 Task: Search one way flight ticket for 1 adult, 6 children, 1 infant in seat and 1 infant on lap in business from Birmingham: Birmingham-shuttlesworth International Airport to Anchorage: Merrill Field on 8-6-2023. Choice of flights is Alaska. Number of bags: 8 checked bags. Price is upto 85000. Outbound departure time preference is 22:15.
Action: Mouse moved to (313, 254)
Screenshot: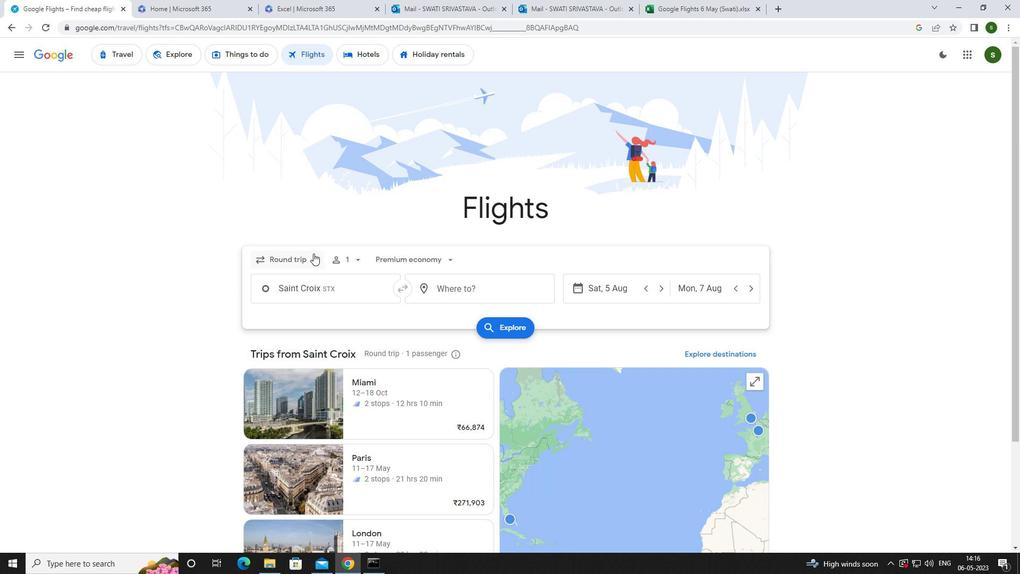 
Action: Mouse pressed left at (313, 254)
Screenshot: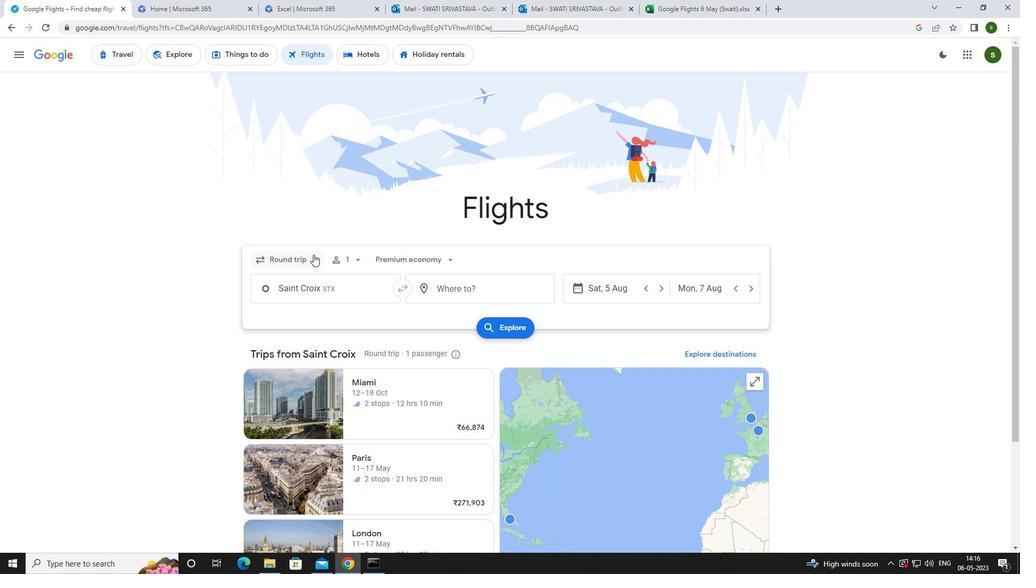 
Action: Mouse moved to (314, 306)
Screenshot: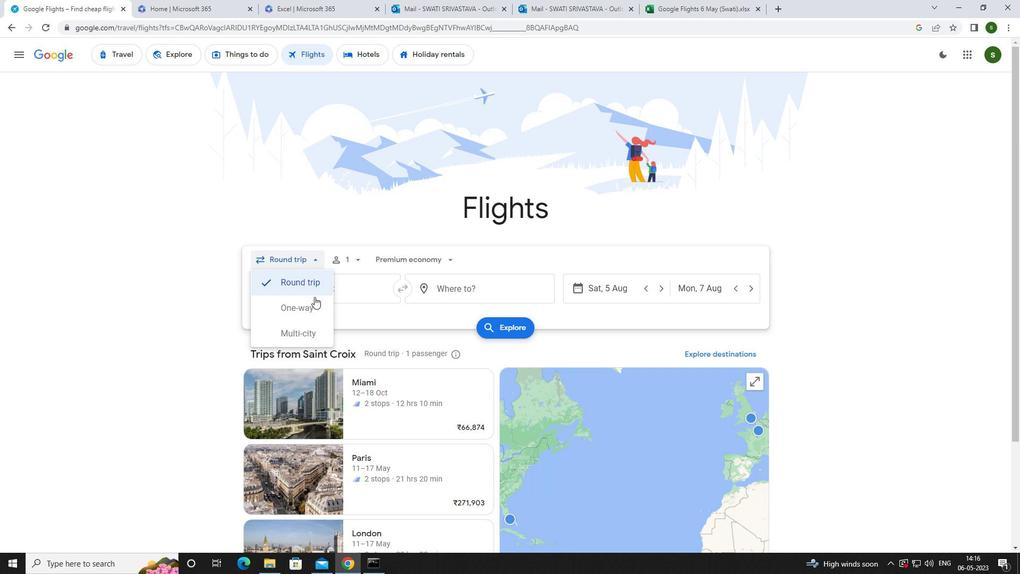 
Action: Mouse pressed left at (314, 306)
Screenshot: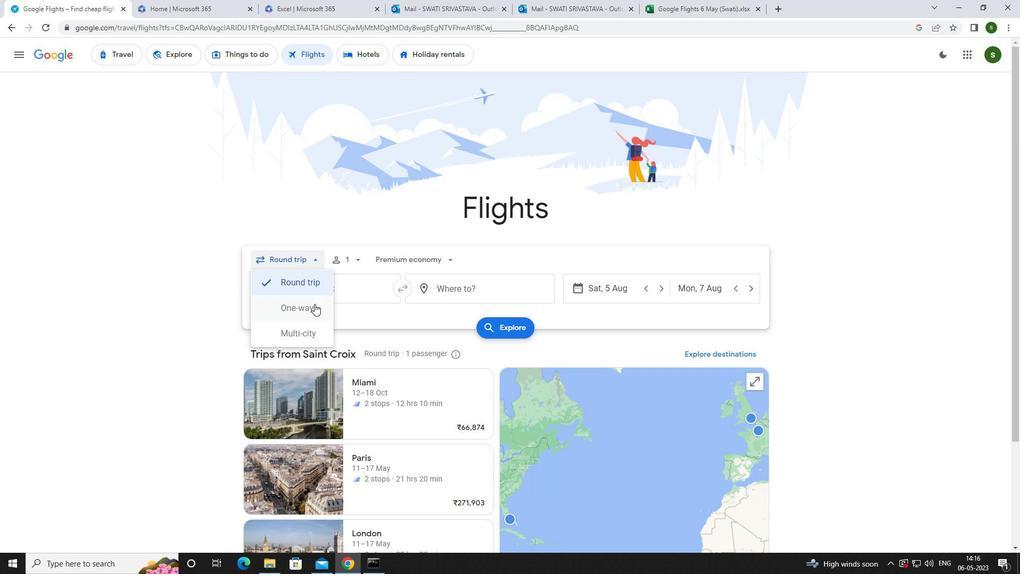 
Action: Mouse moved to (346, 257)
Screenshot: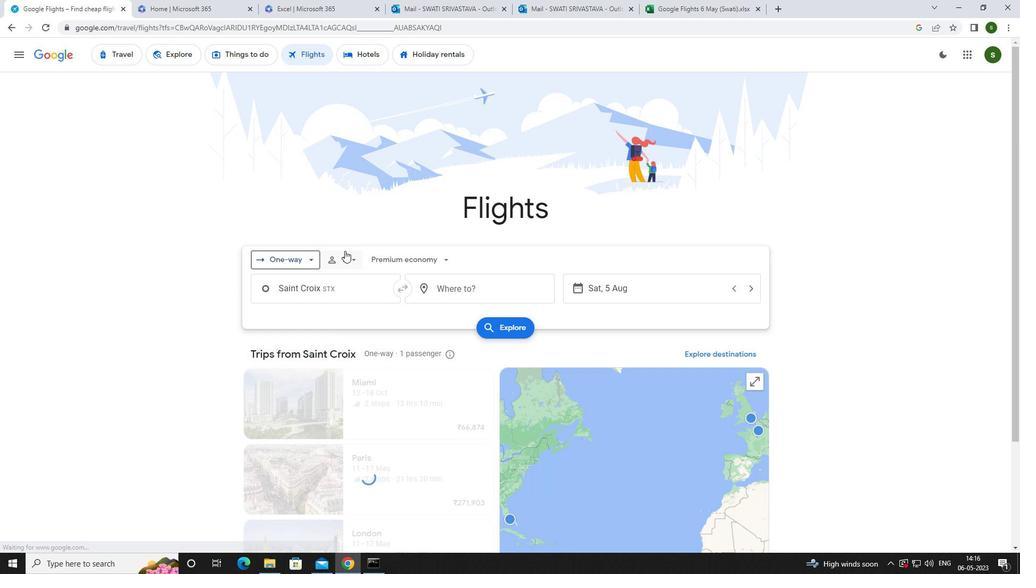 
Action: Mouse pressed left at (346, 257)
Screenshot: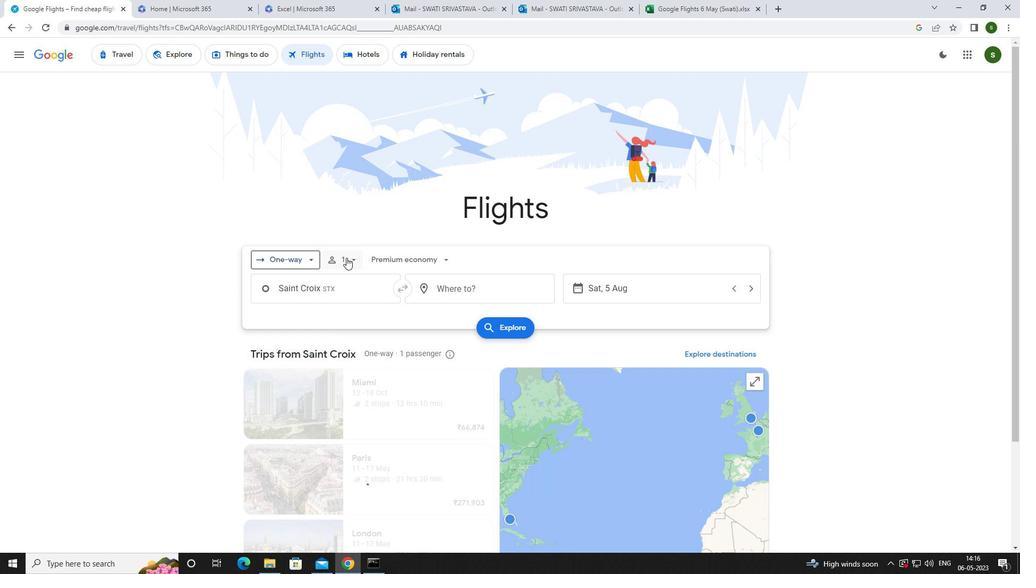 
Action: Mouse moved to (433, 313)
Screenshot: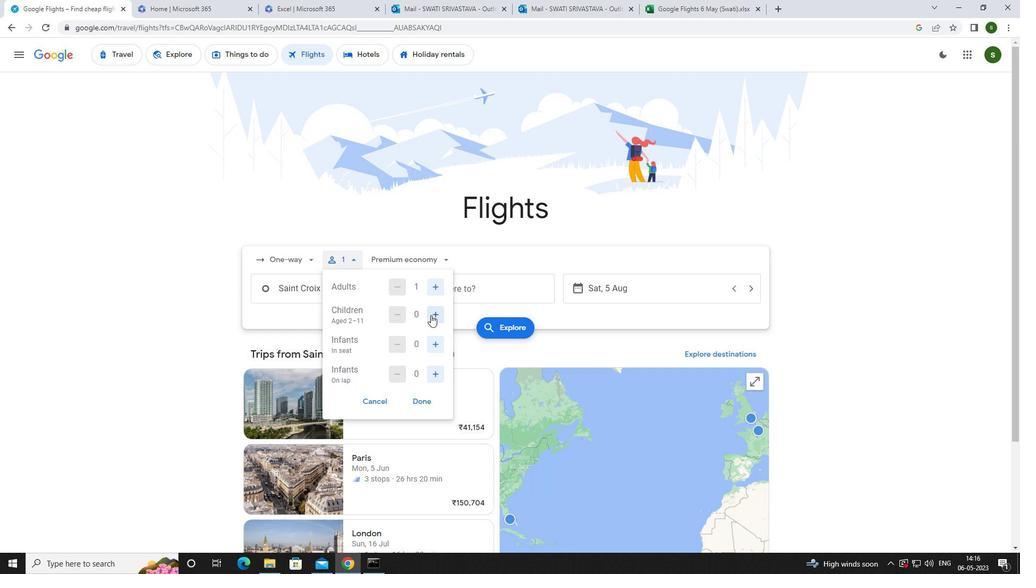 
Action: Mouse pressed left at (433, 313)
Screenshot: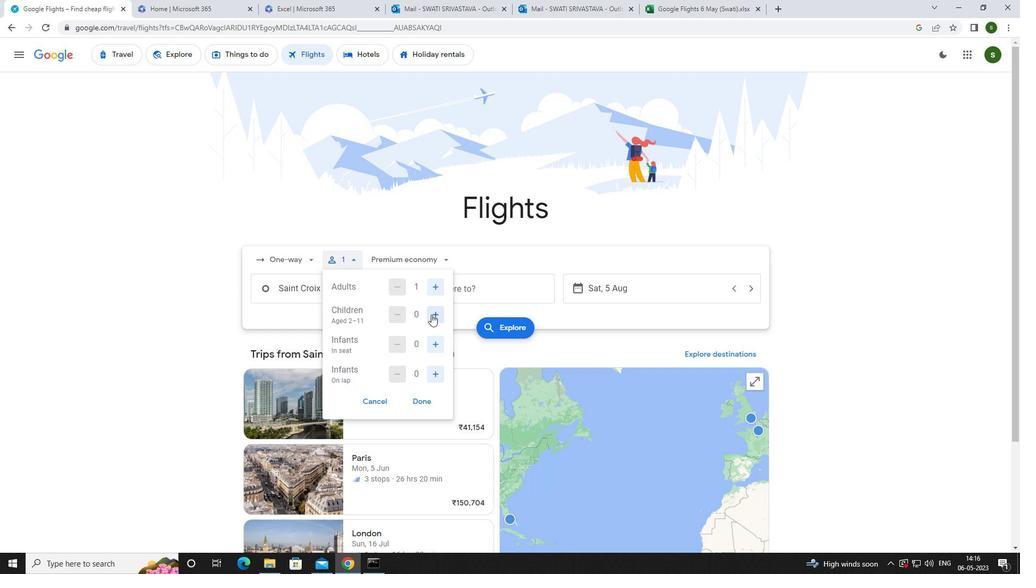 
Action: Mouse pressed left at (433, 313)
Screenshot: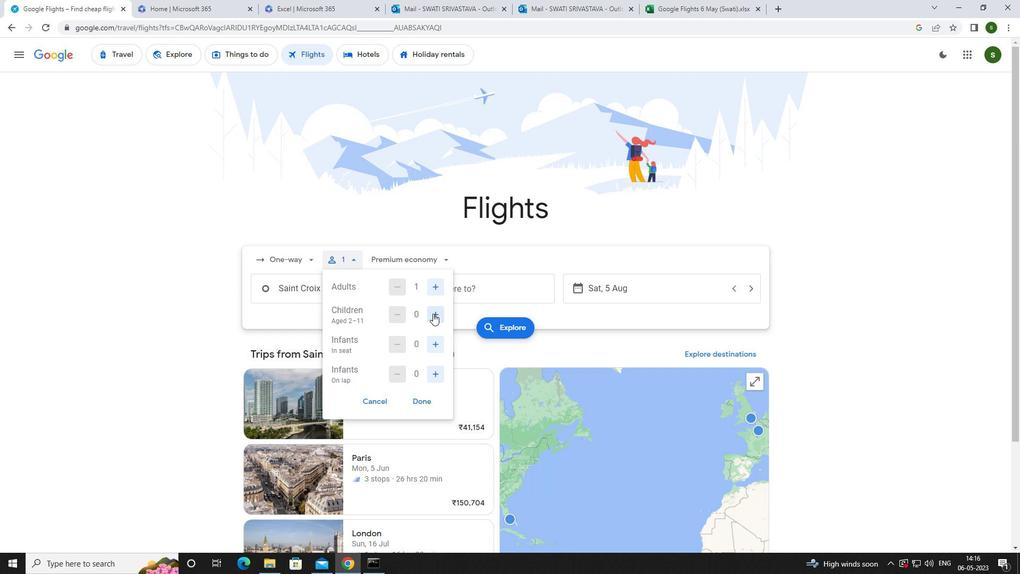 
Action: Mouse pressed left at (433, 313)
Screenshot: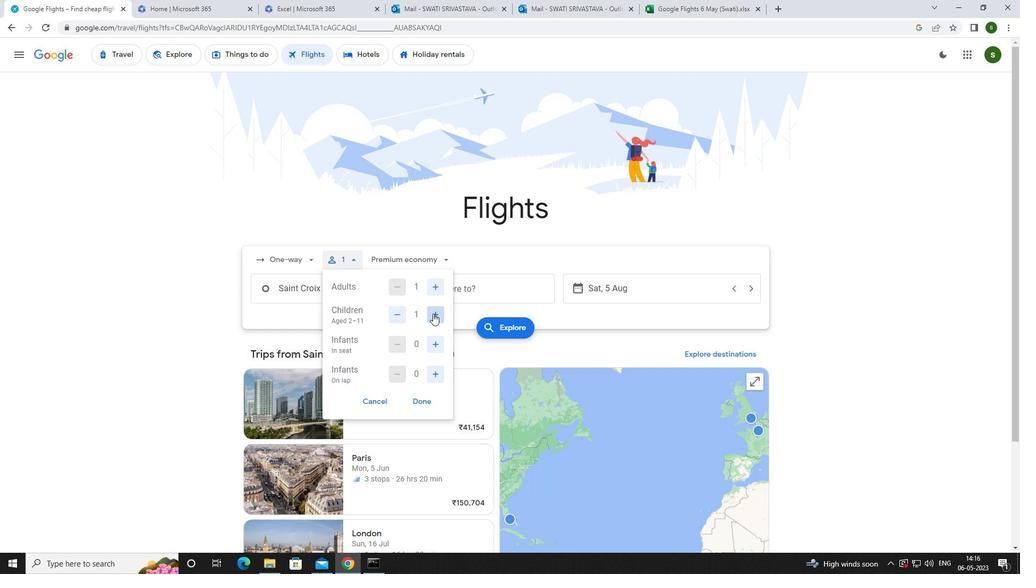 
Action: Mouse pressed left at (433, 313)
Screenshot: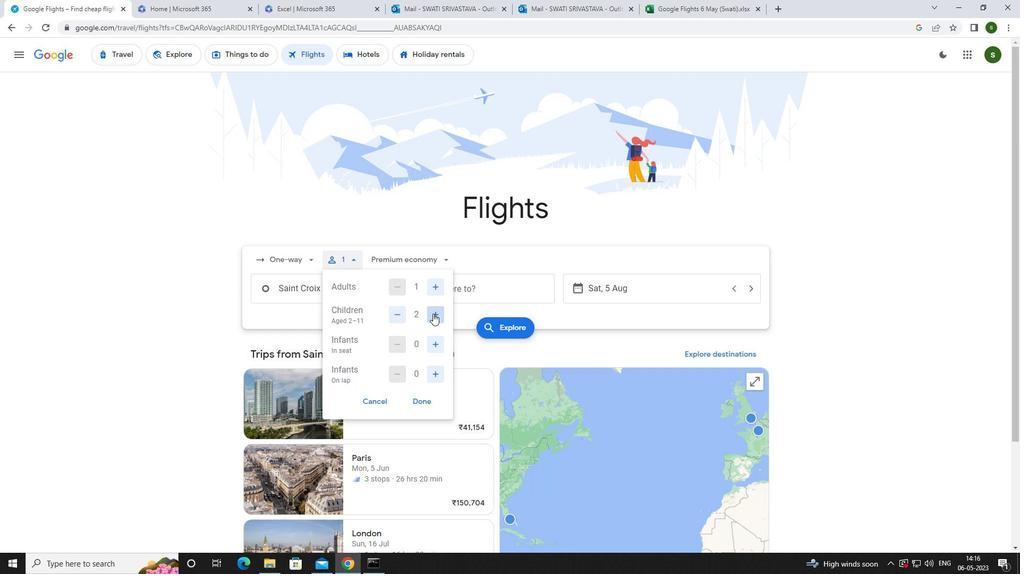 
Action: Mouse pressed left at (433, 313)
Screenshot: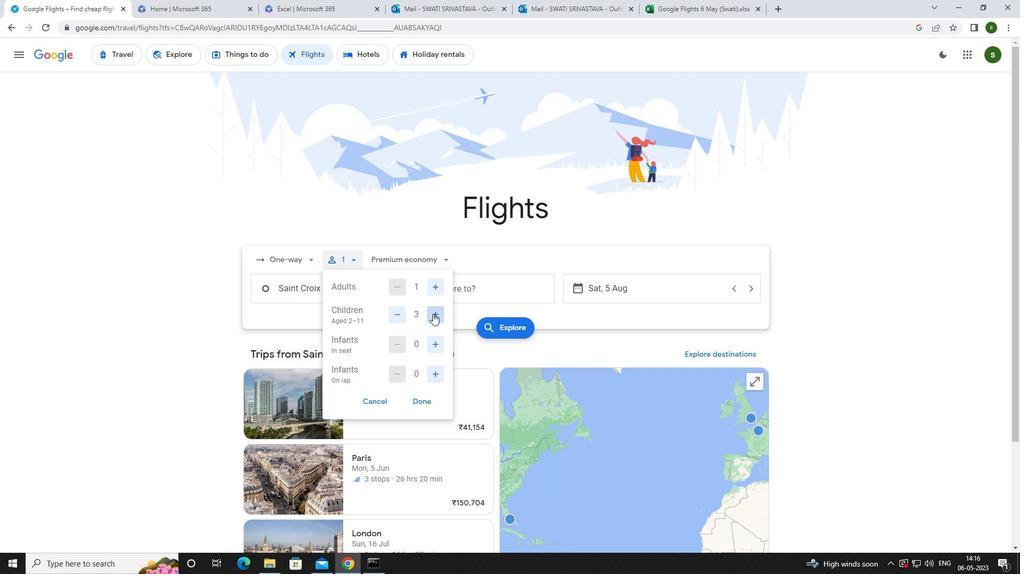 
Action: Mouse pressed left at (433, 313)
Screenshot: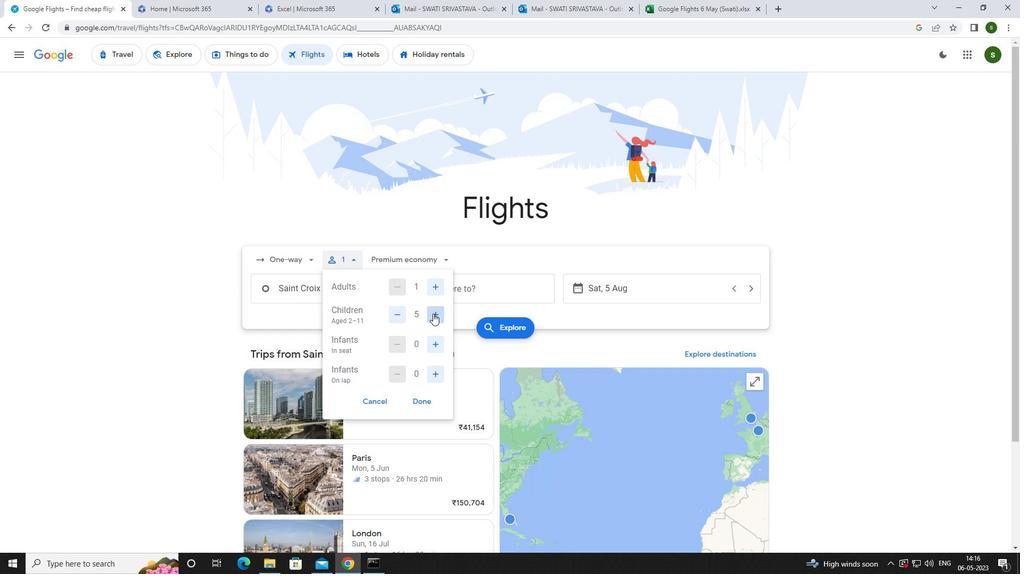
Action: Mouse moved to (432, 342)
Screenshot: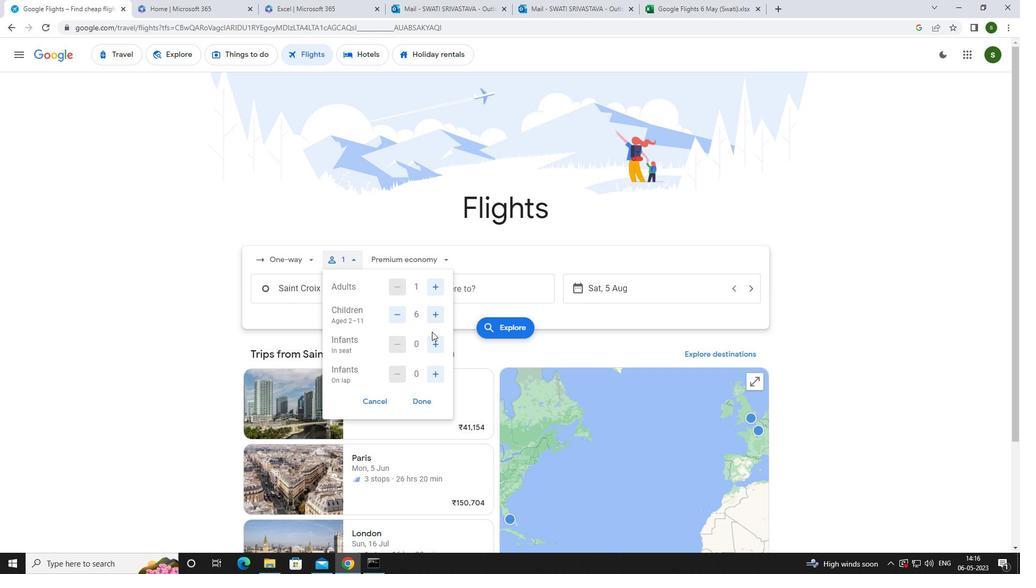 
Action: Mouse pressed left at (432, 342)
Screenshot: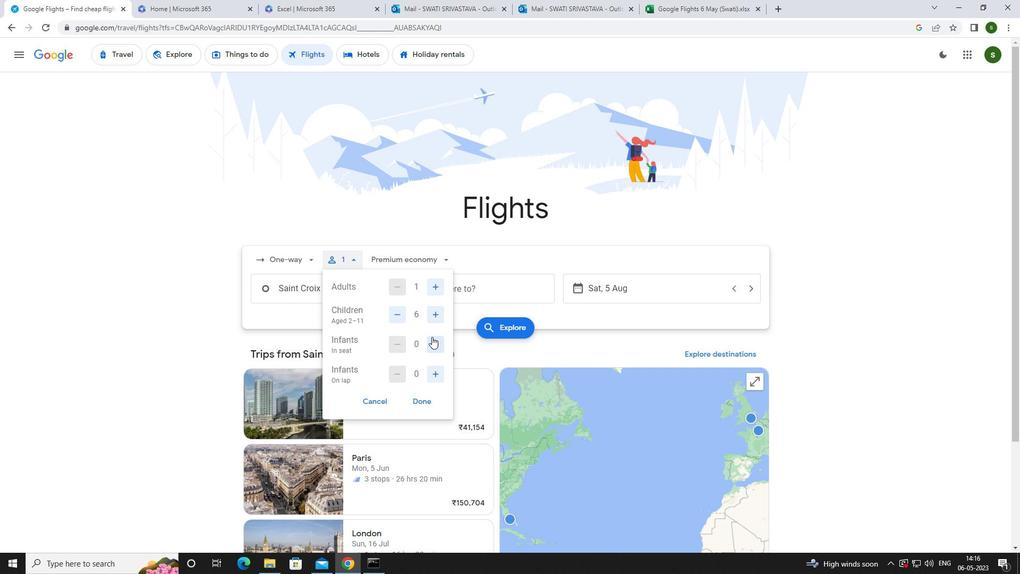 
Action: Mouse moved to (435, 373)
Screenshot: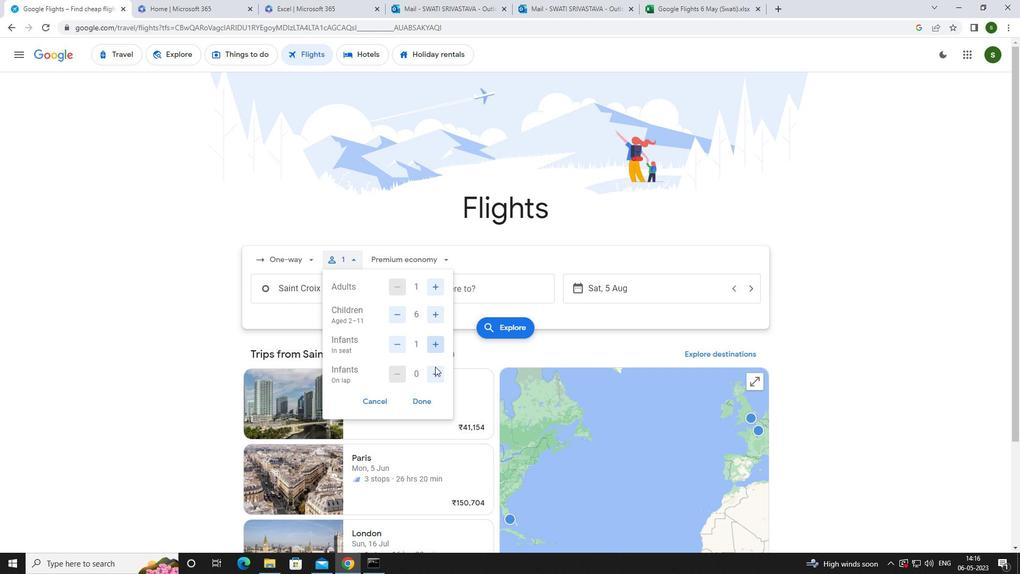 
Action: Mouse pressed left at (435, 373)
Screenshot: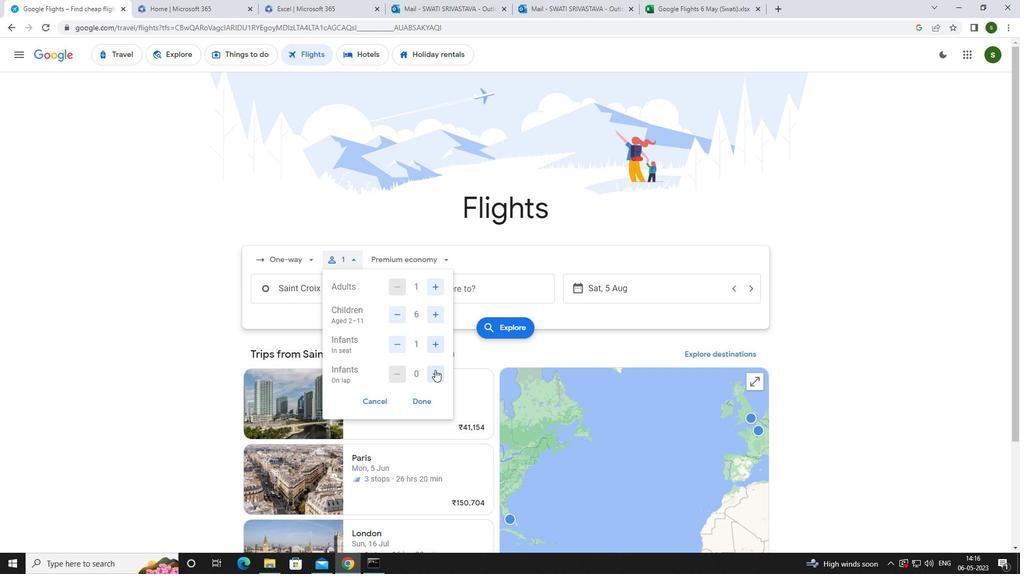
Action: Mouse moved to (430, 260)
Screenshot: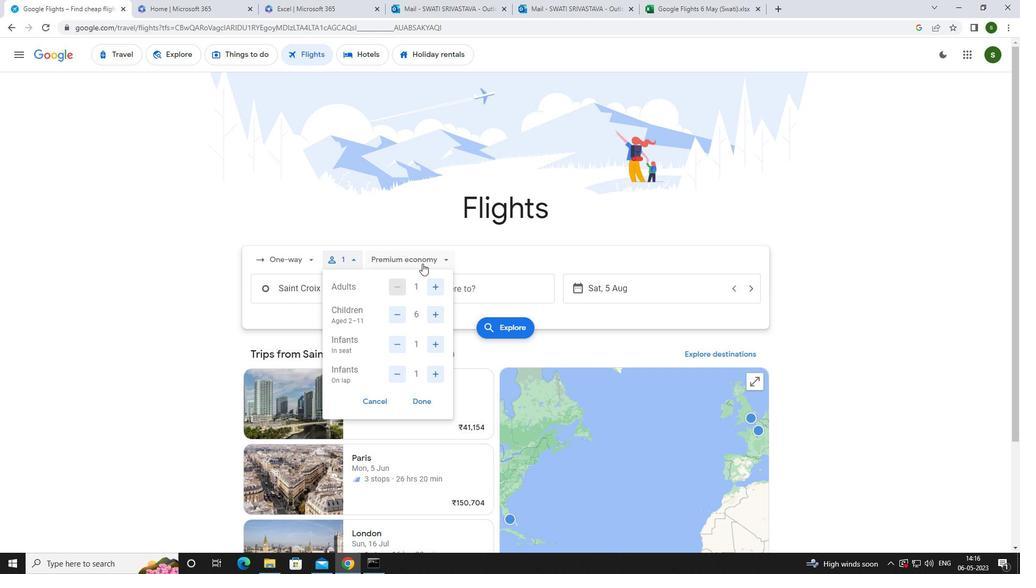 
Action: Mouse pressed left at (430, 260)
Screenshot: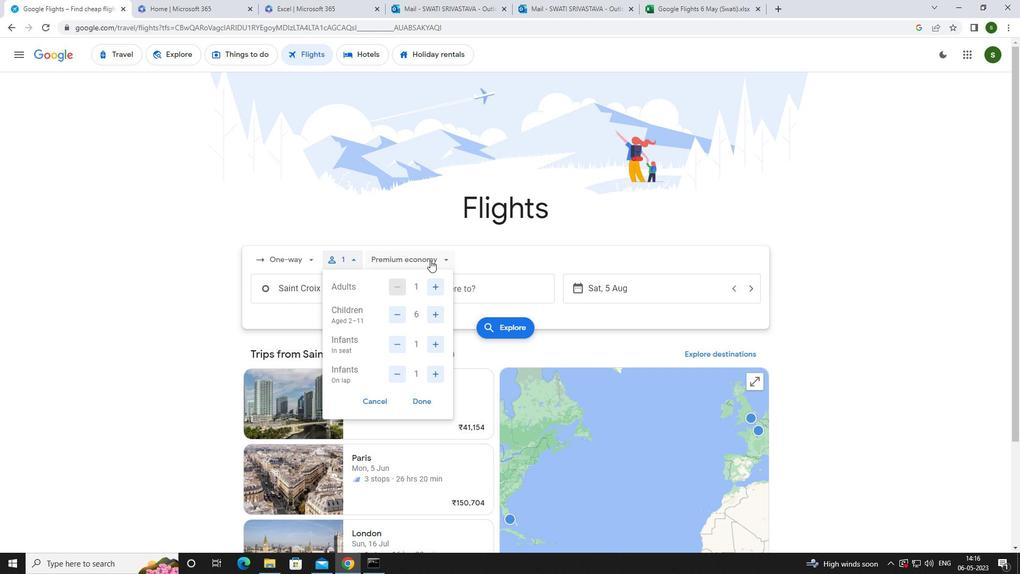 
Action: Mouse moved to (429, 335)
Screenshot: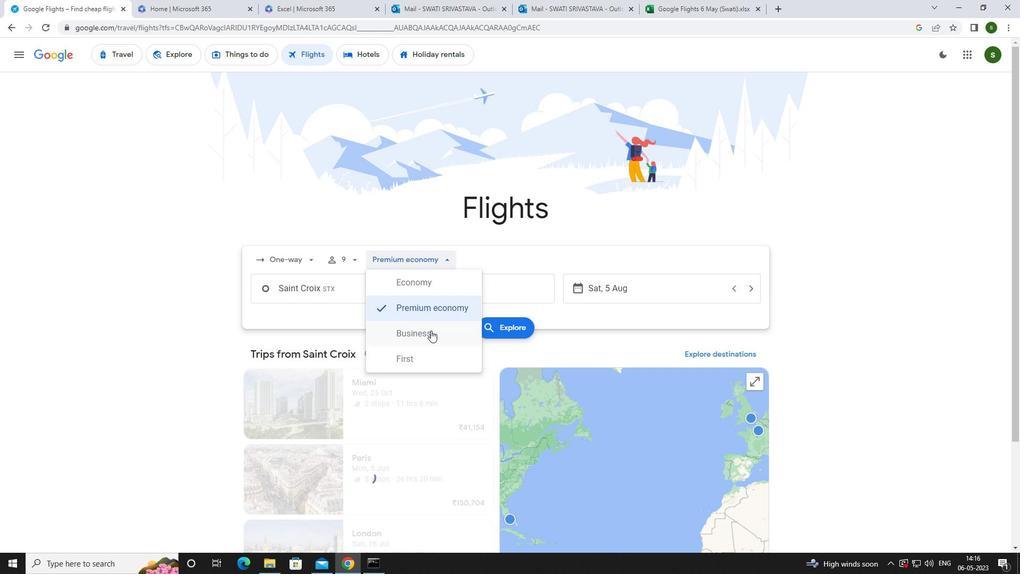
Action: Mouse pressed left at (429, 335)
Screenshot: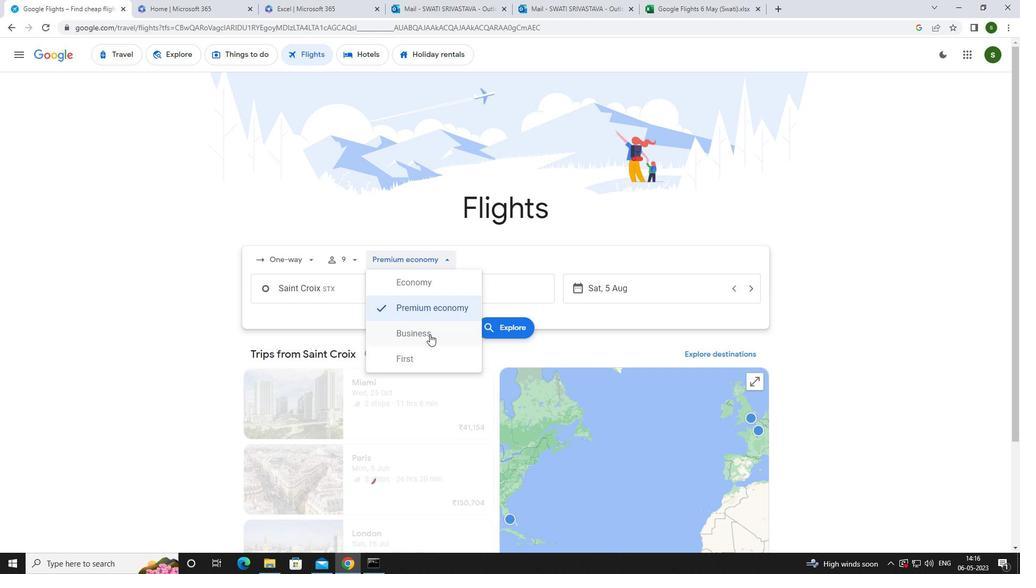 
Action: Mouse moved to (380, 293)
Screenshot: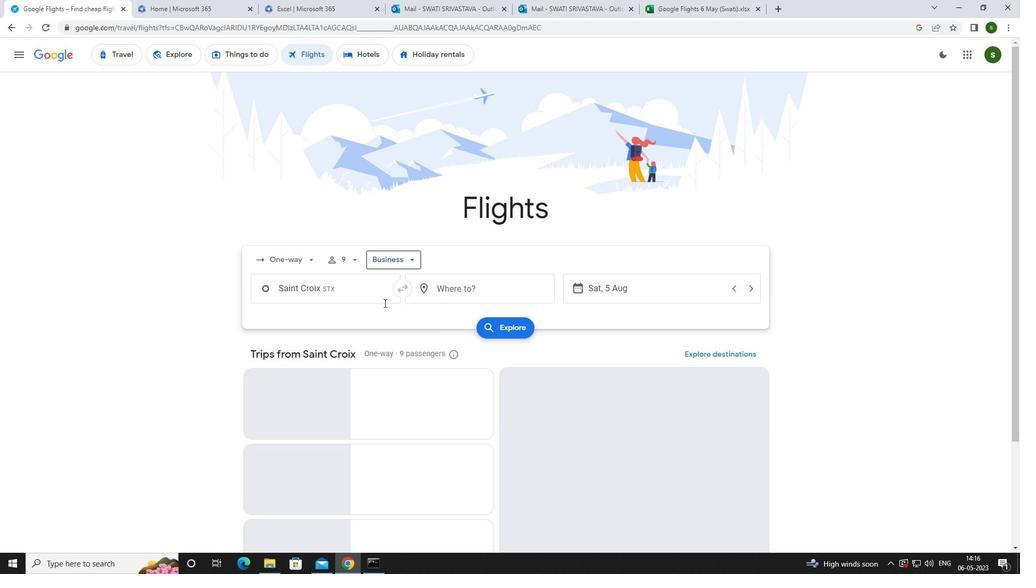 
Action: Mouse pressed left at (380, 293)
Screenshot: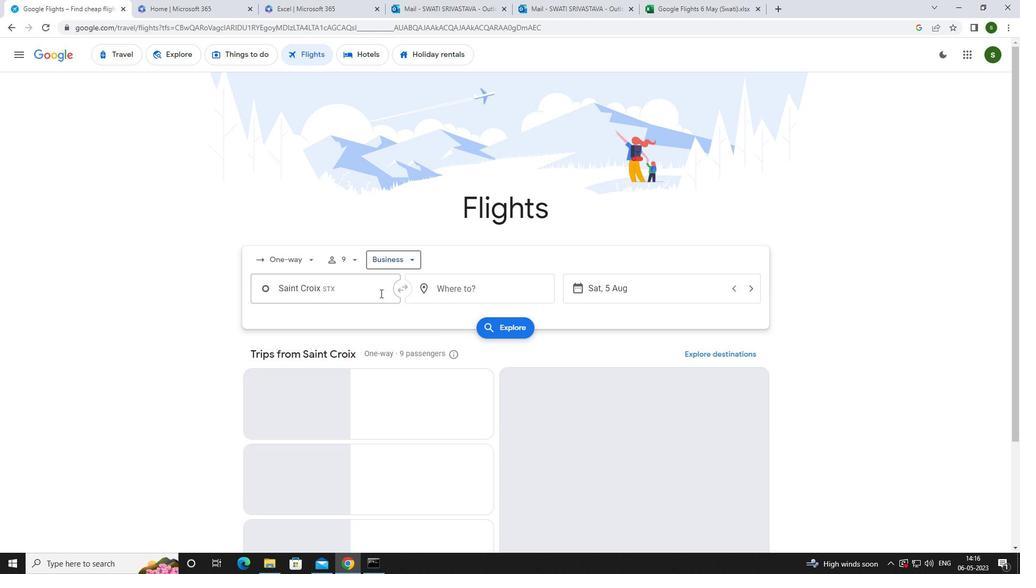 
Action: Key pressed <Key.caps_lock>b<Key.caps_lock>irmingham<Key.space>sh
Screenshot: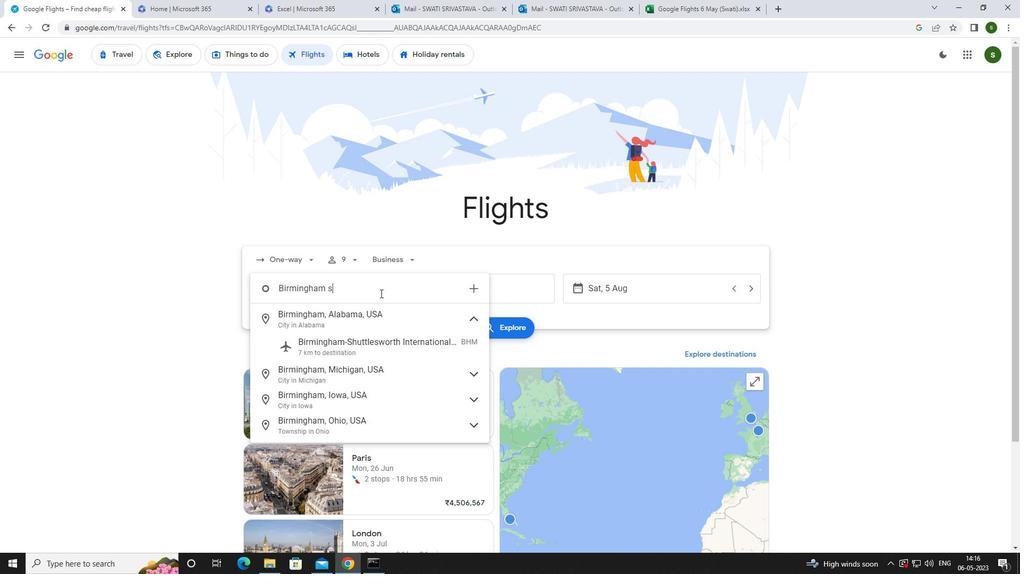 
Action: Mouse moved to (381, 314)
Screenshot: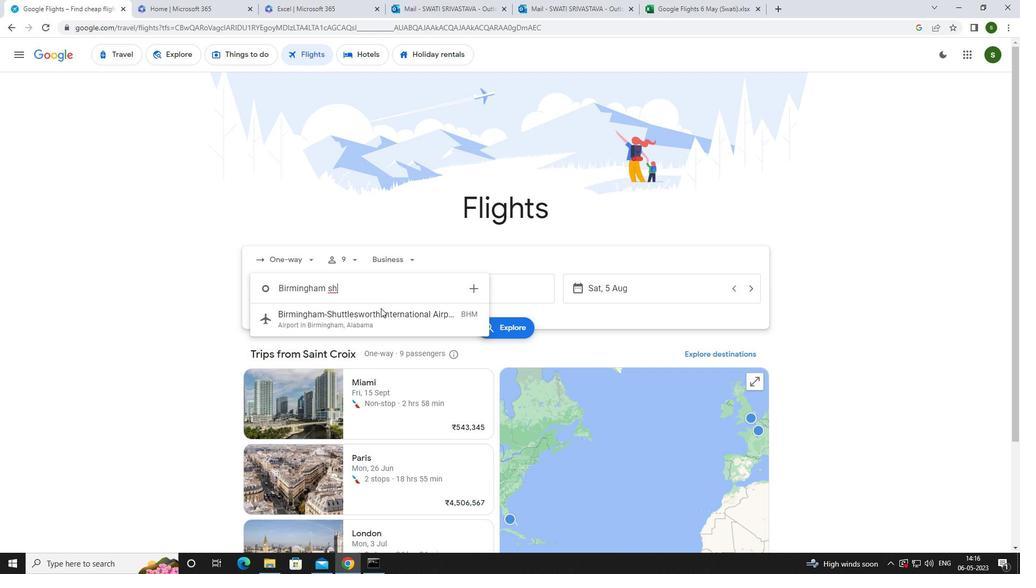 
Action: Mouse pressed left at (381, 314)
Screenshot: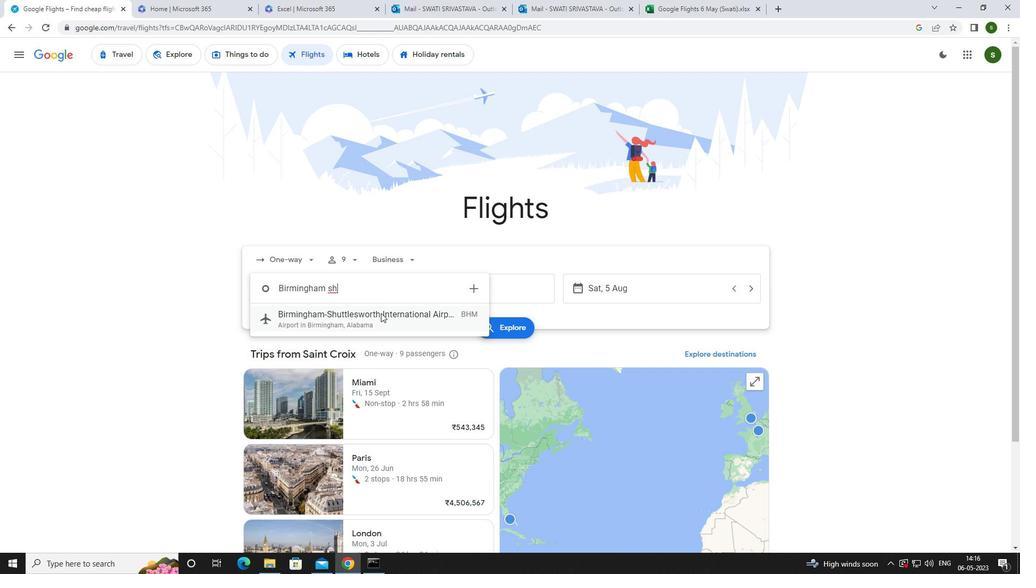 
Action: Mouse moved to (458, 287)
Screenshot: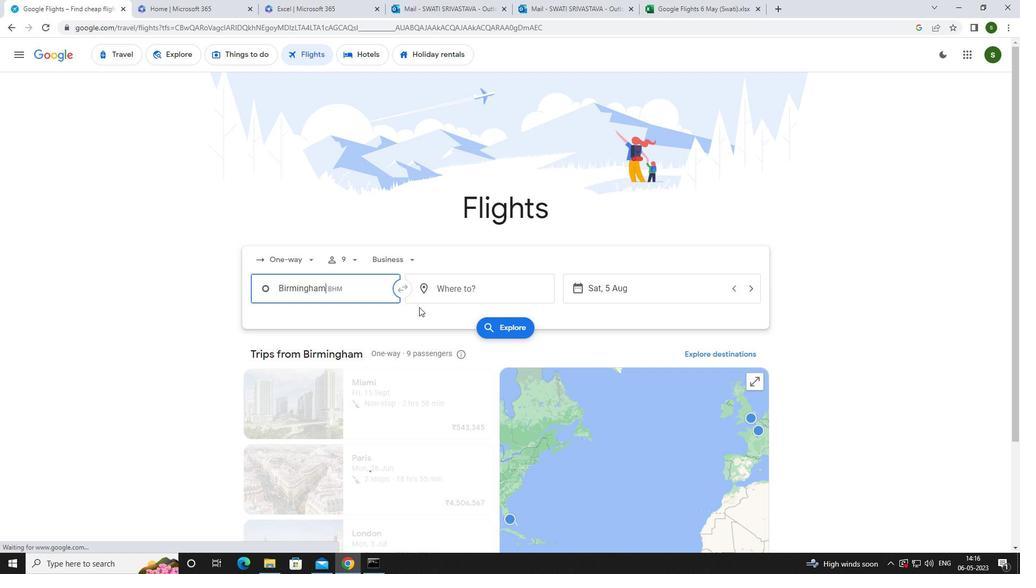 
Action: Mouse pressed left at (458, 287)
Screenshot: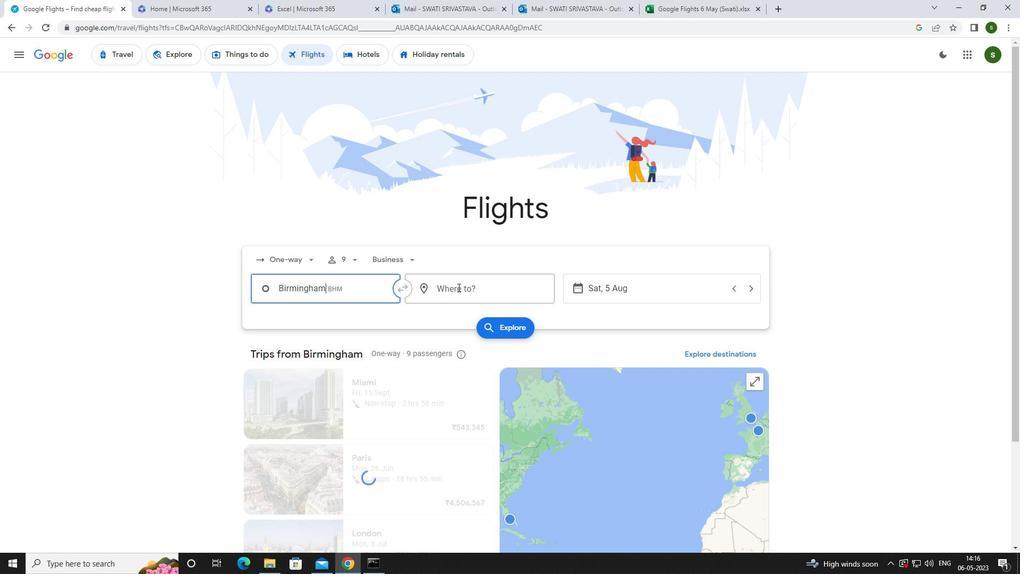 
Action: Mouse moved to (458, 287)
Screenshot: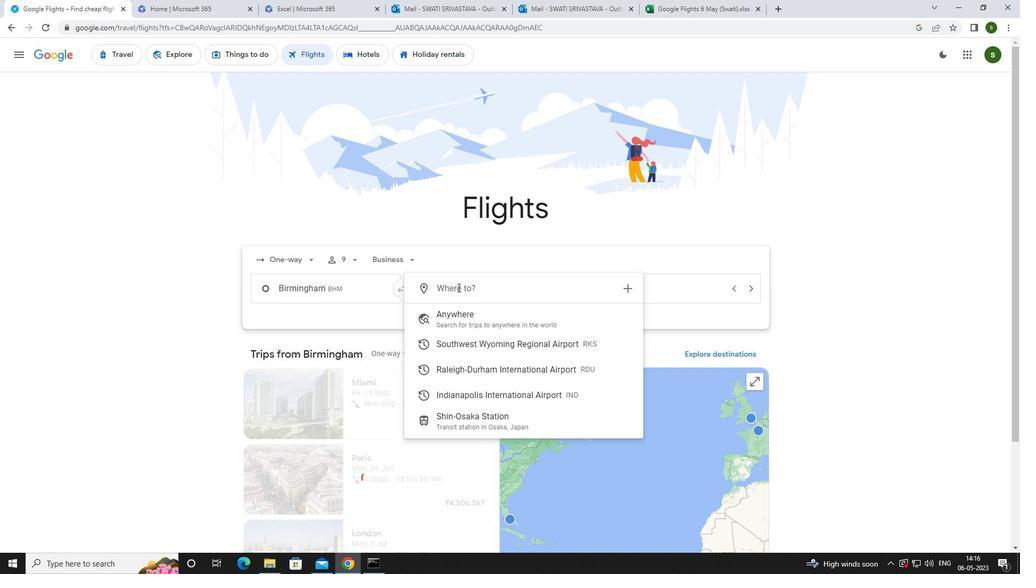 
Action: Key pressed <Key.caps_lock>a<Key.caps_lock>nchorage<Key.enter>
Screenshot: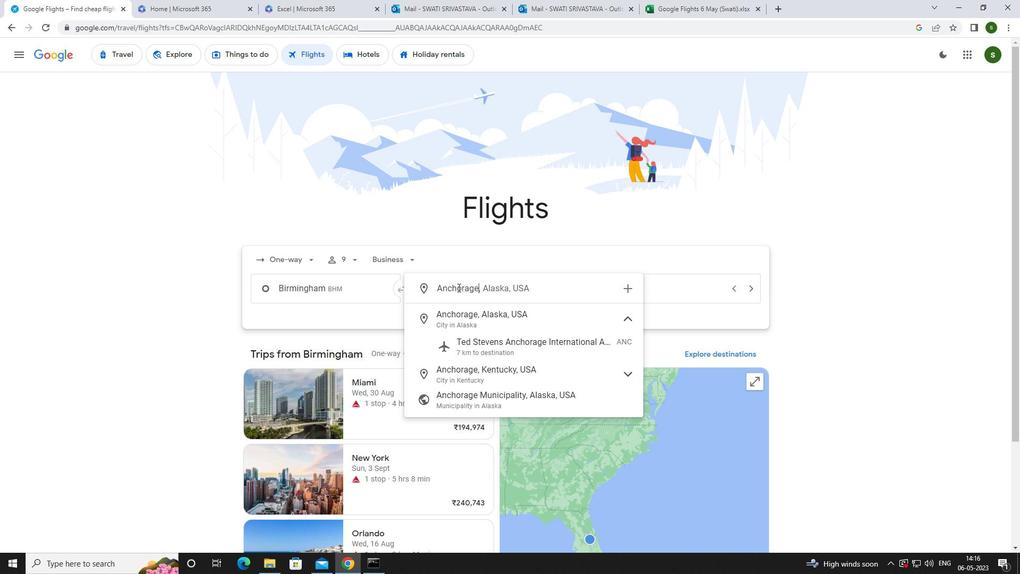 
Action: Mouse moved to (632, 287)
Screenshot: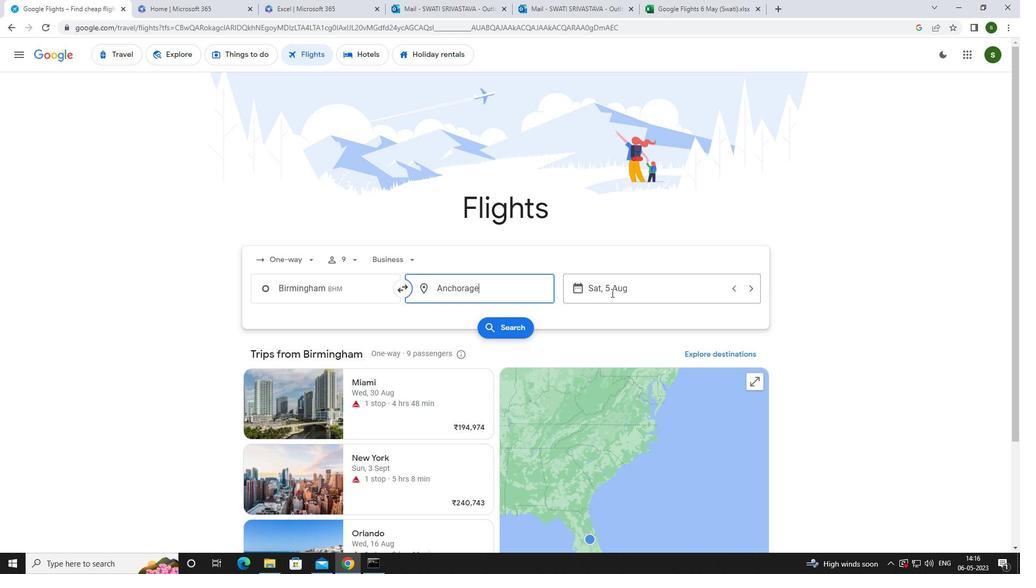 
Action: Mouse pressed left at (632, 287)
Screenshot: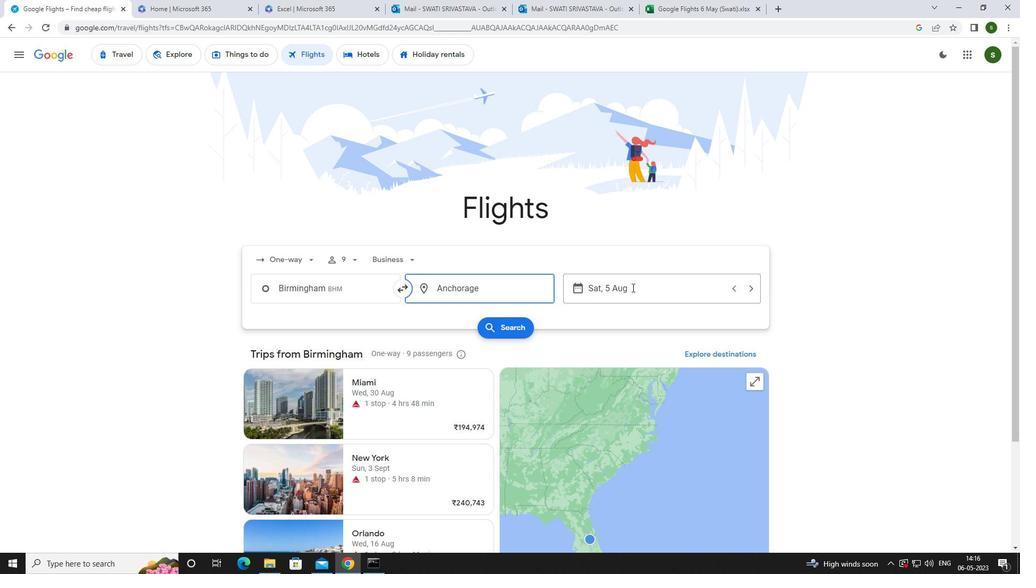 
Action: Mouse moved to (388, 390)
Screenshot: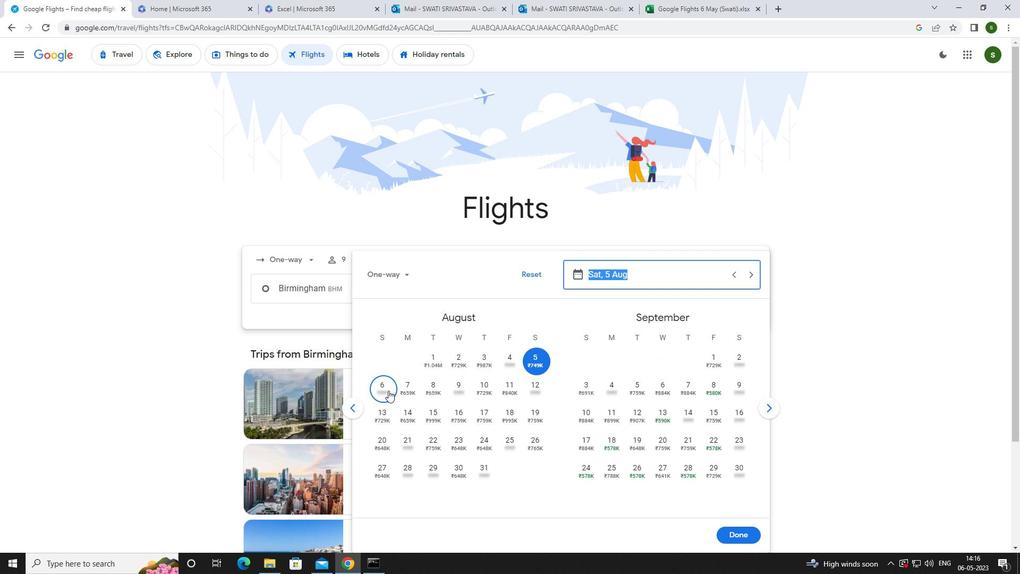 
Action: Mouse pressed left at (388, 390)
Screenshot: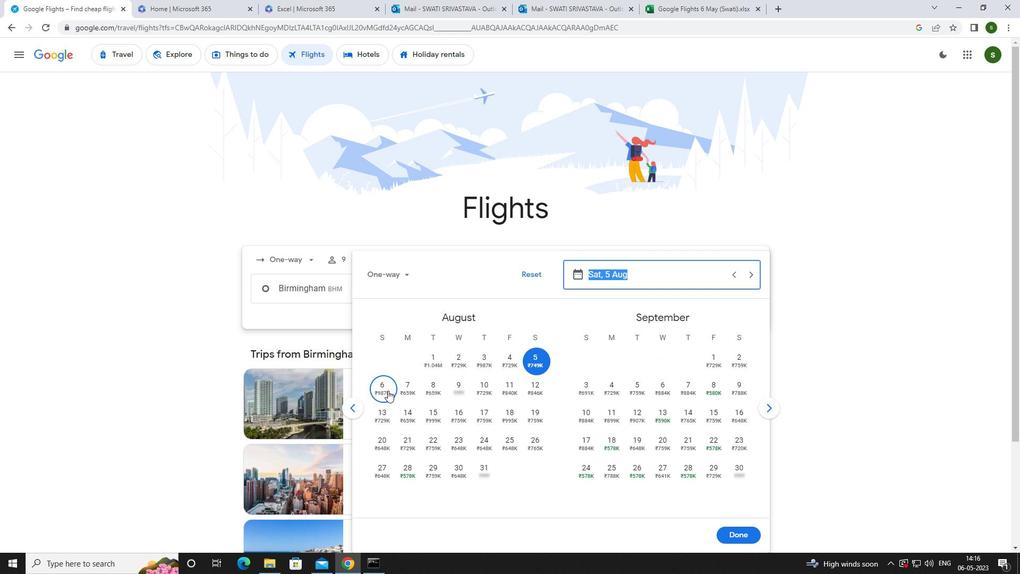 
Action: Mouse moved to (731, 532)
Screenshot: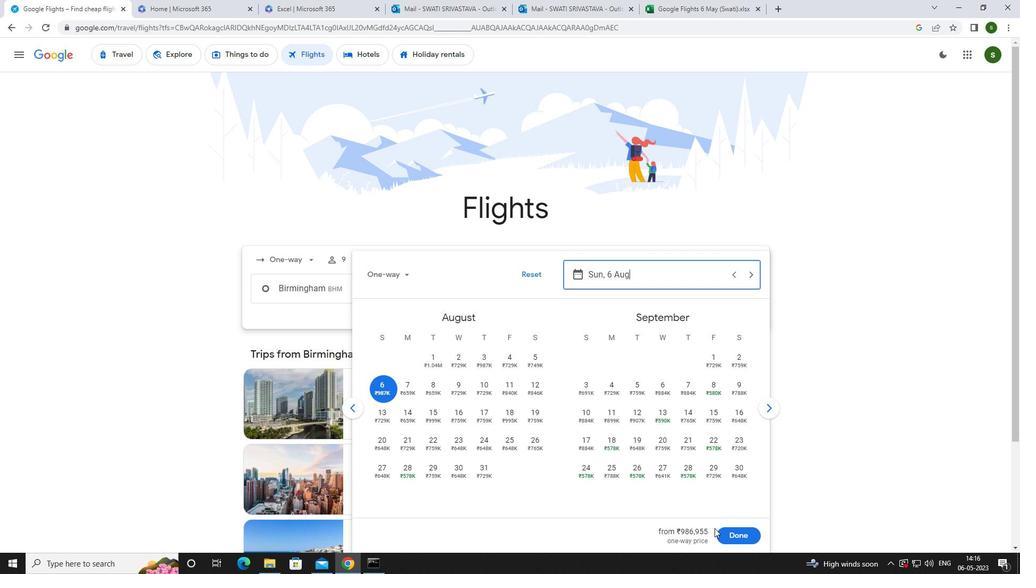 
Action: Mouse pressed left at (731, 532)
Screenshot: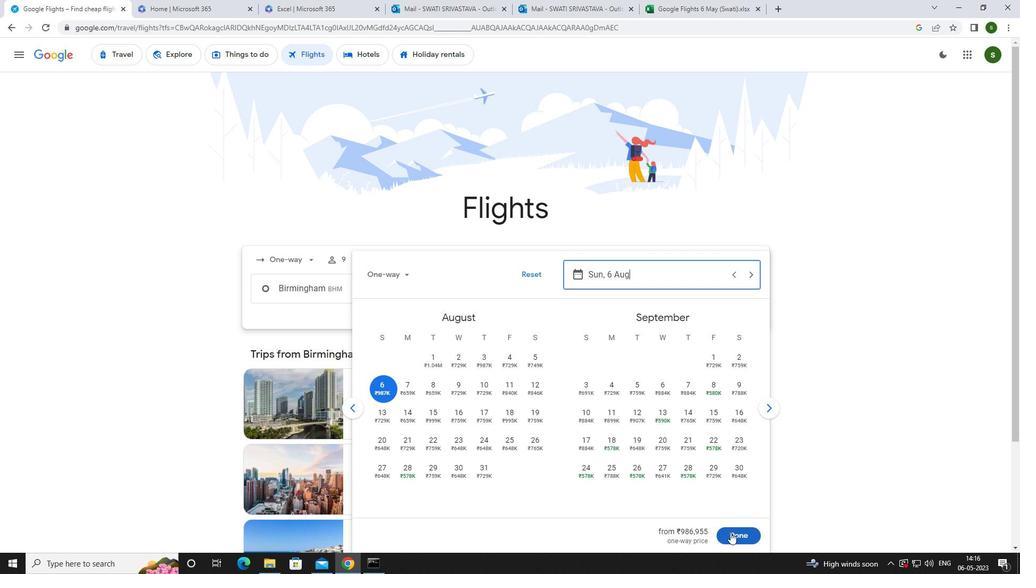 
Action: Mouse moved to (495, 330)
Screenshot: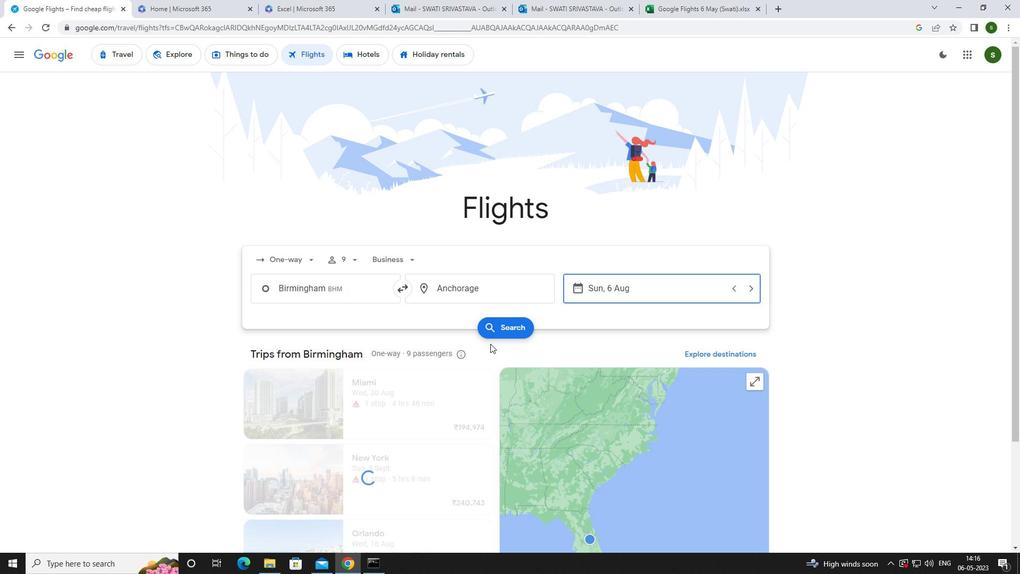 
Action: Mouse pressed left at (495, 330)
Screenshot: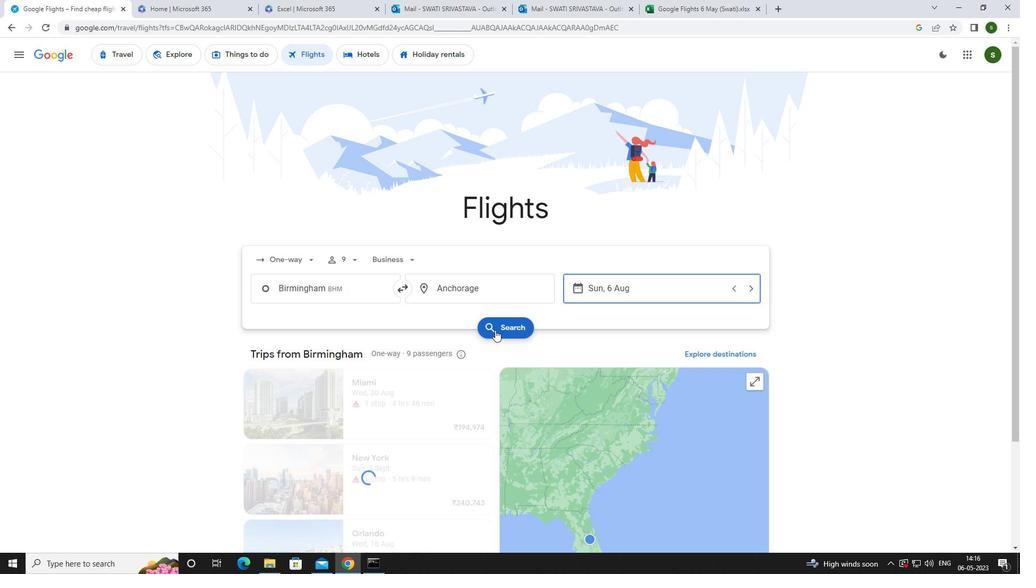 
Action: Mouse moved to (263, 153)
Screenshot: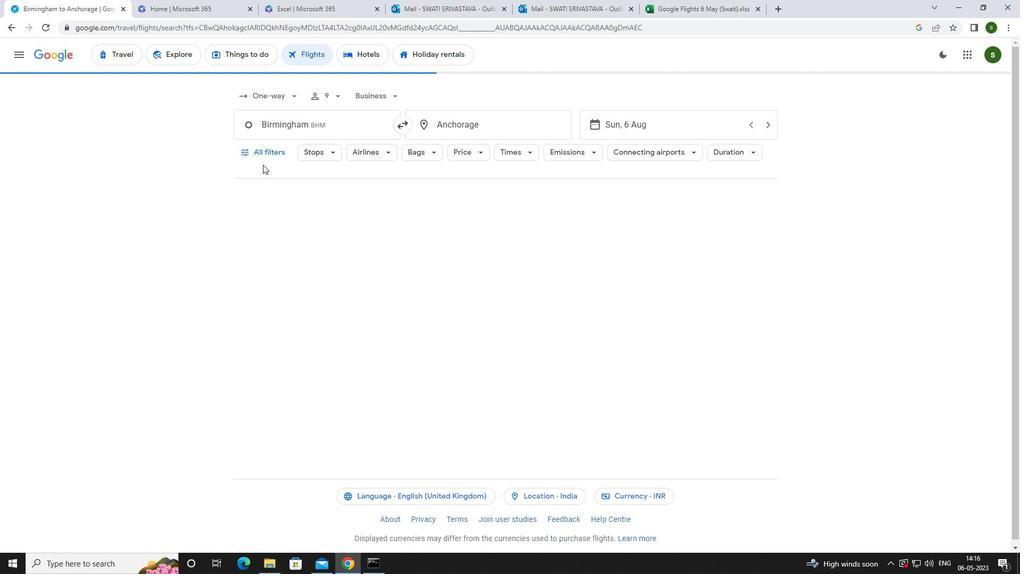 
Action: Mouse pressed left at (263, 153)
Screenshot: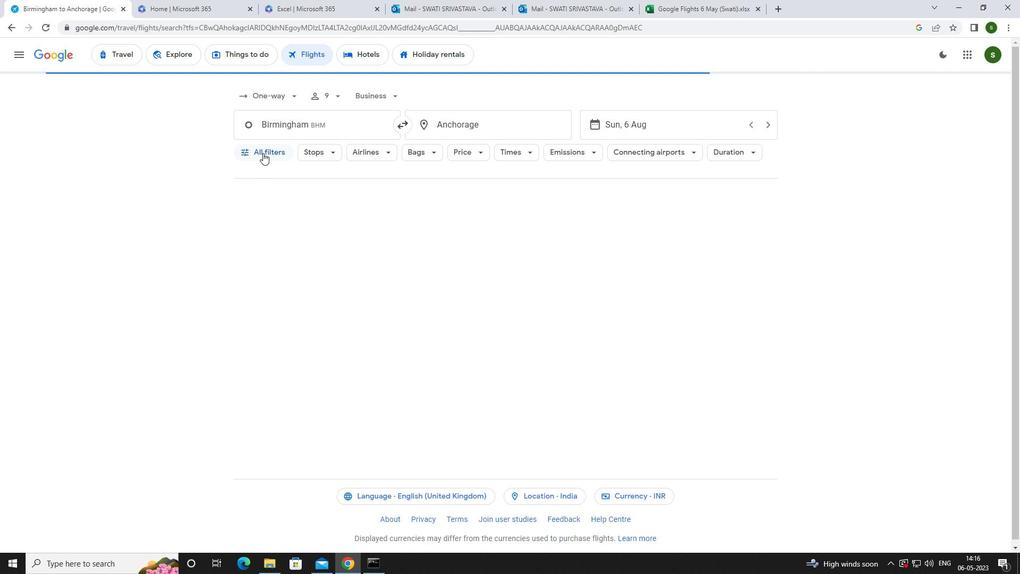 
Action: Mouse moved to (397, 379)
Screenshot: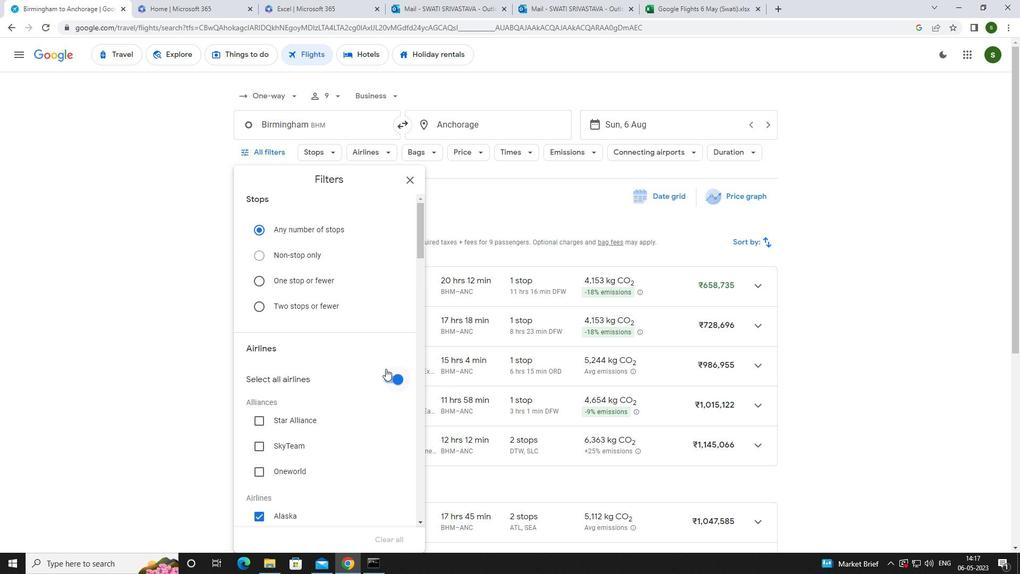 
Action: Mouse pressed left at (397, 379)
Screenshot: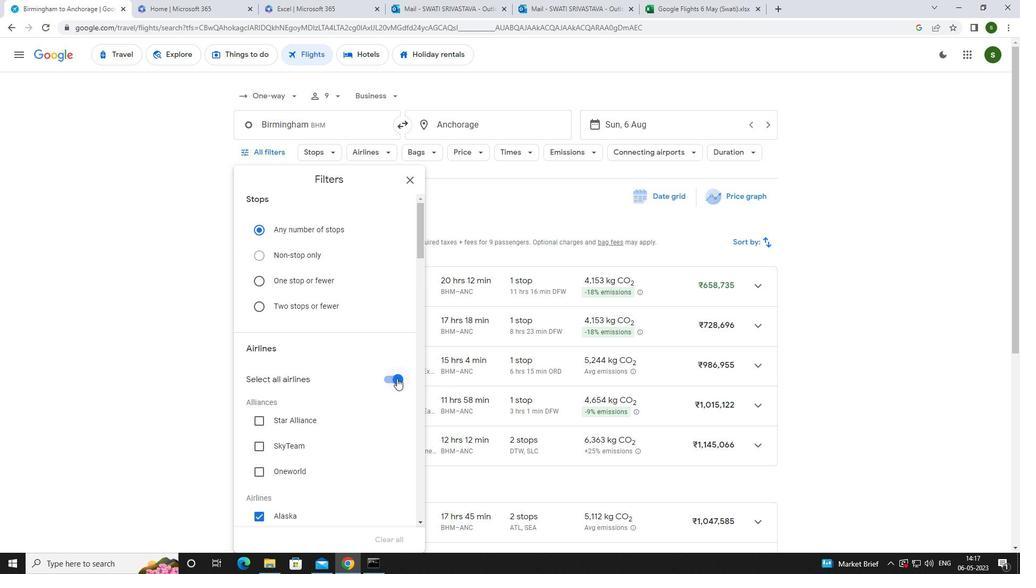 
Action: Mouse moved to (386, 375)
Screenshot: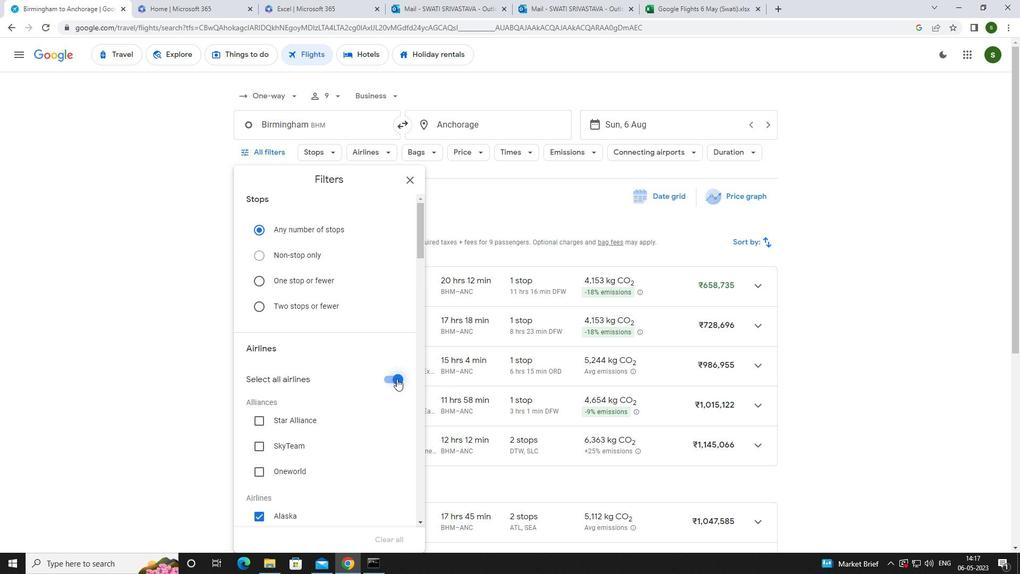 
Action: Mouse scrolled (386, 375) with delta (0, 0)
Screenshot: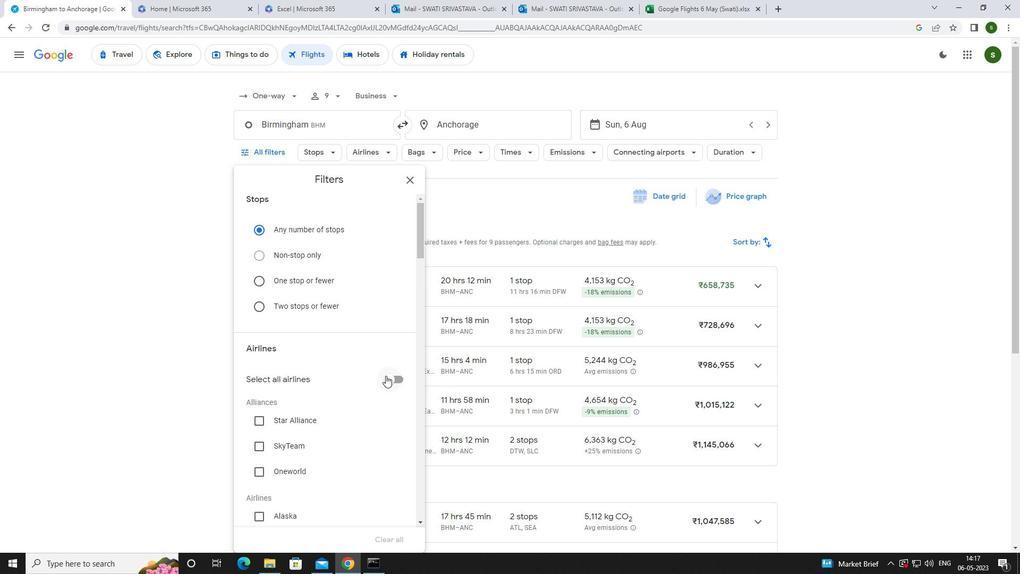 
Action: Mouse scrolled (386, 375) with delta (0, 0)
Screenshot: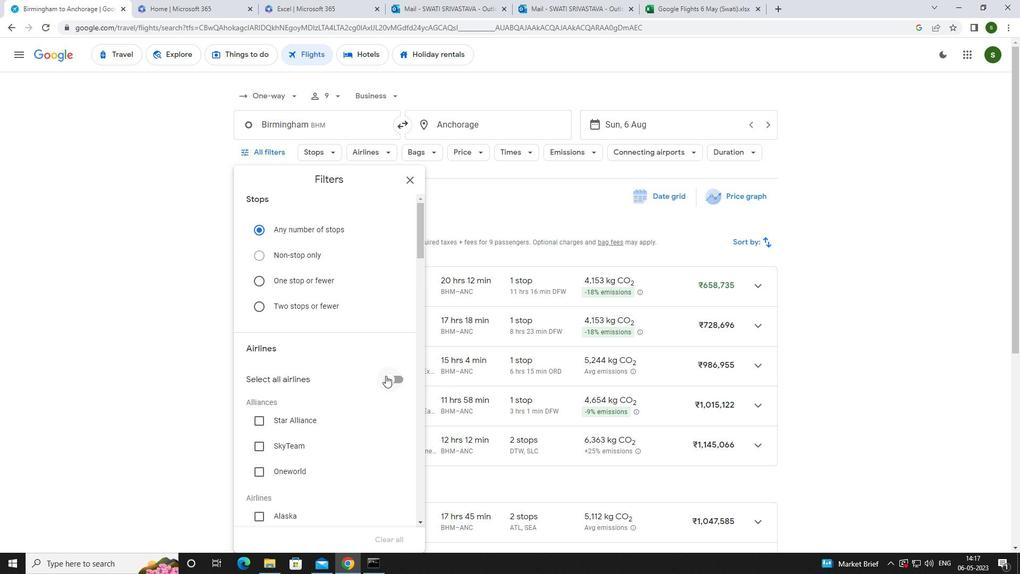 
Action: Mouse scrolled (386, 375) with delta (0, 0)
Screenshot: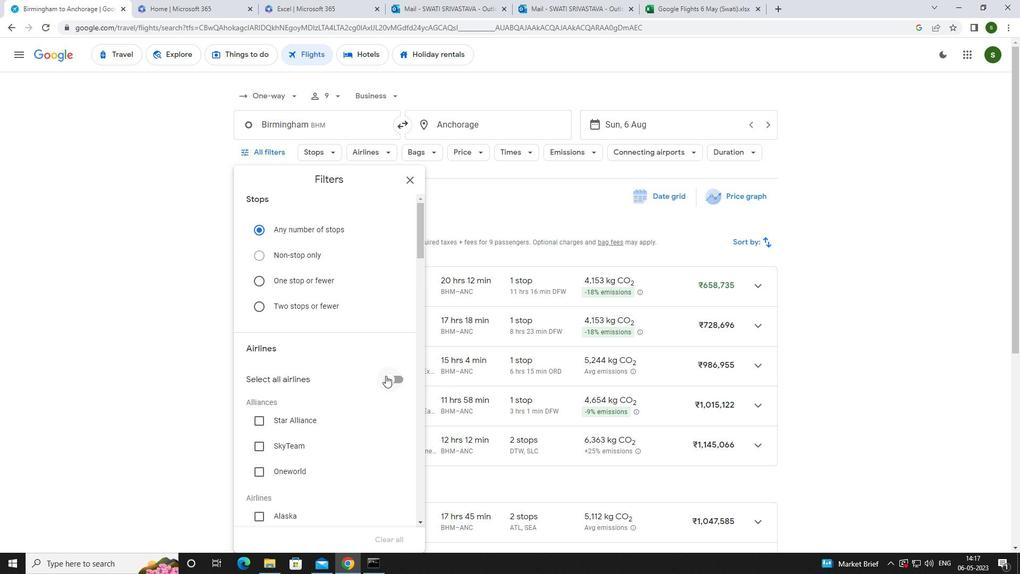 
Action: Mouse moved to (295, 352)
Screenshot: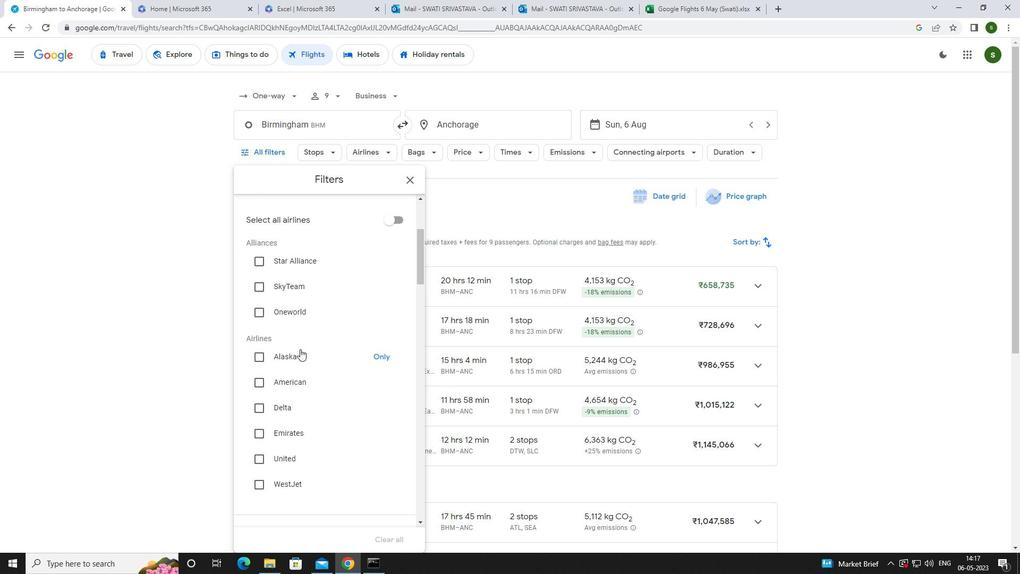 
Action: Mouse pressed left at (295, 352)
Screenshot: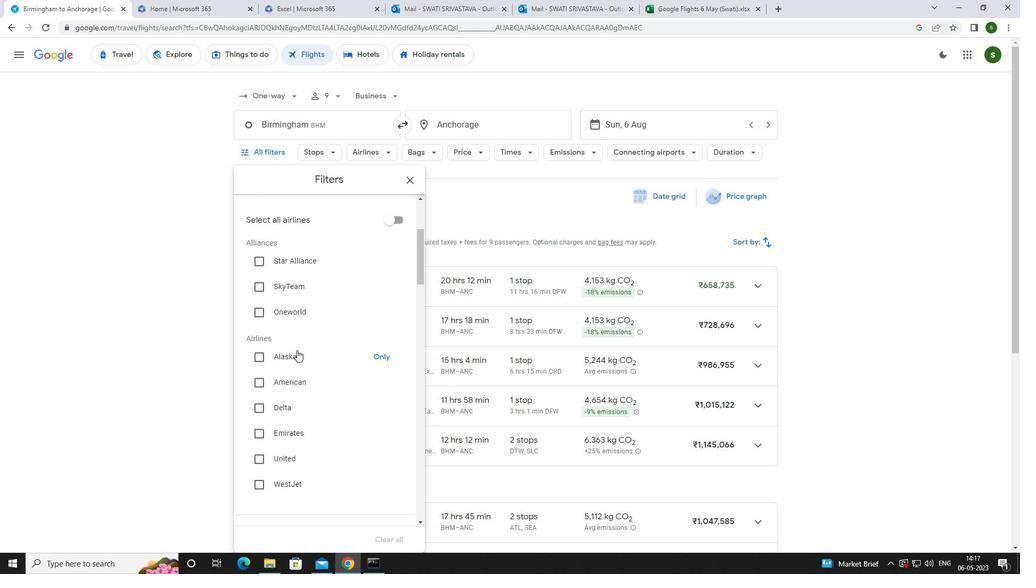 
Action: Mouse scrolled (295, 351) with delta (0, 0)
Screenshot: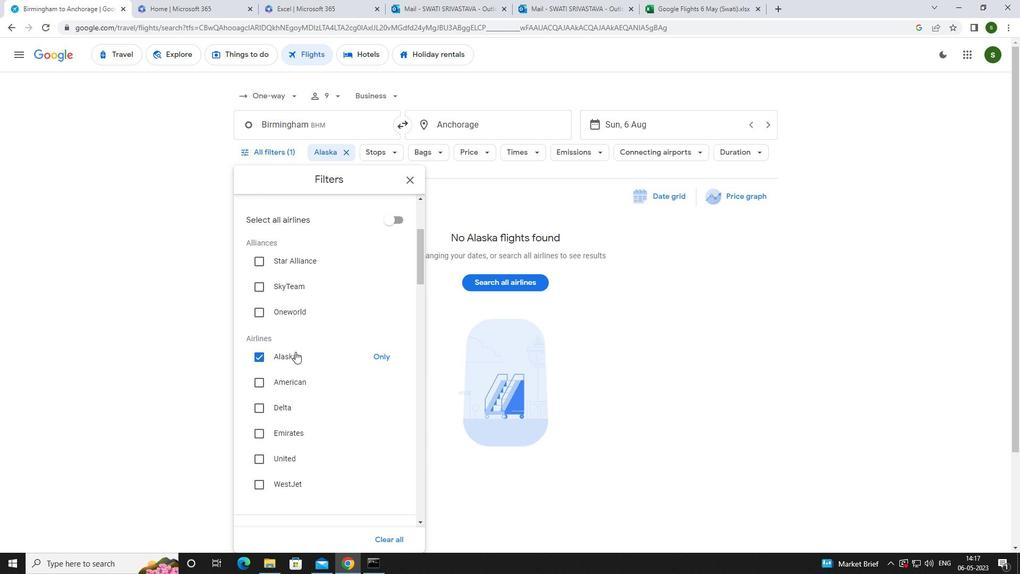
Action: Mouse scrolled (295, 351) with delta (0, 0)
Screenshot: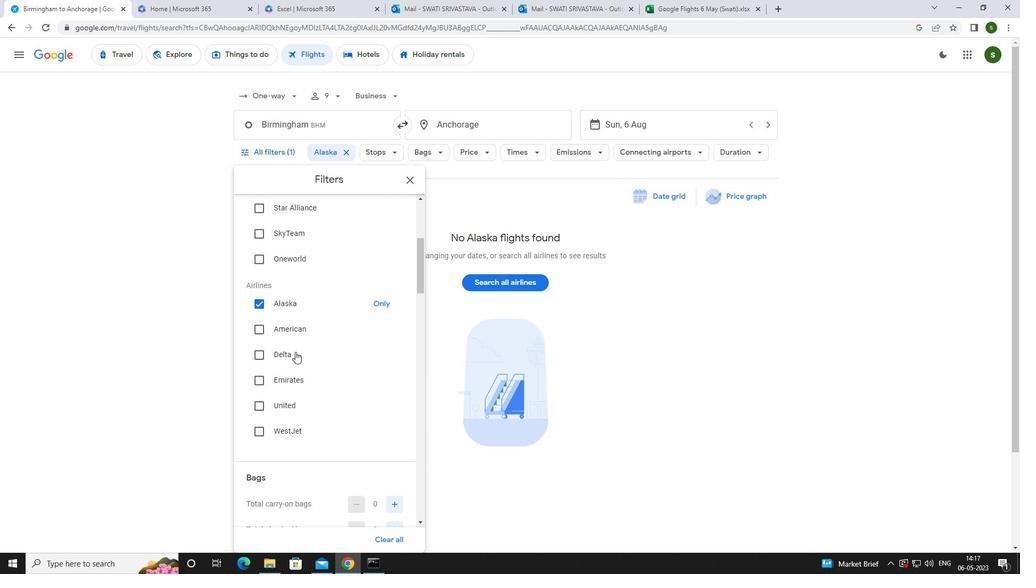 
Action: Mouse scrolled (295, 351) with delta (0, 0)
Screenshot: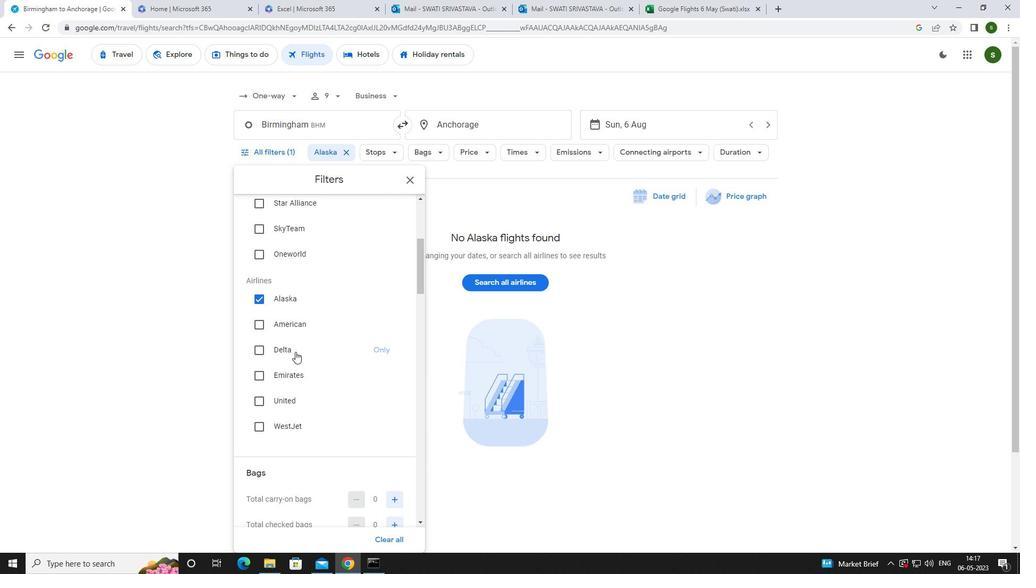 
Action: Mouse scrolled (295, 351) with delta (0, 0)
Screenshot: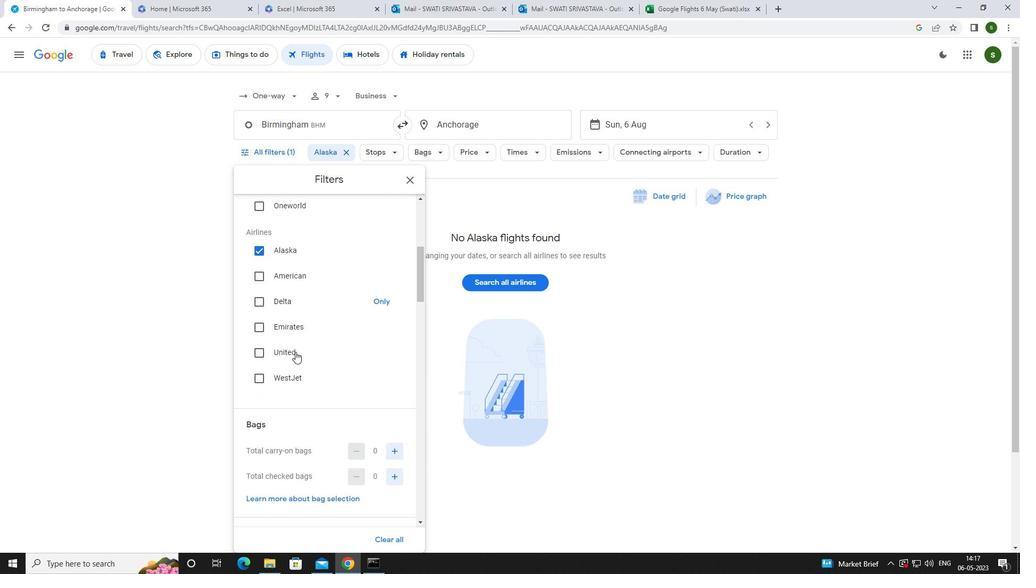 
Action: Mouse moved to (392, 370)
Screenshot: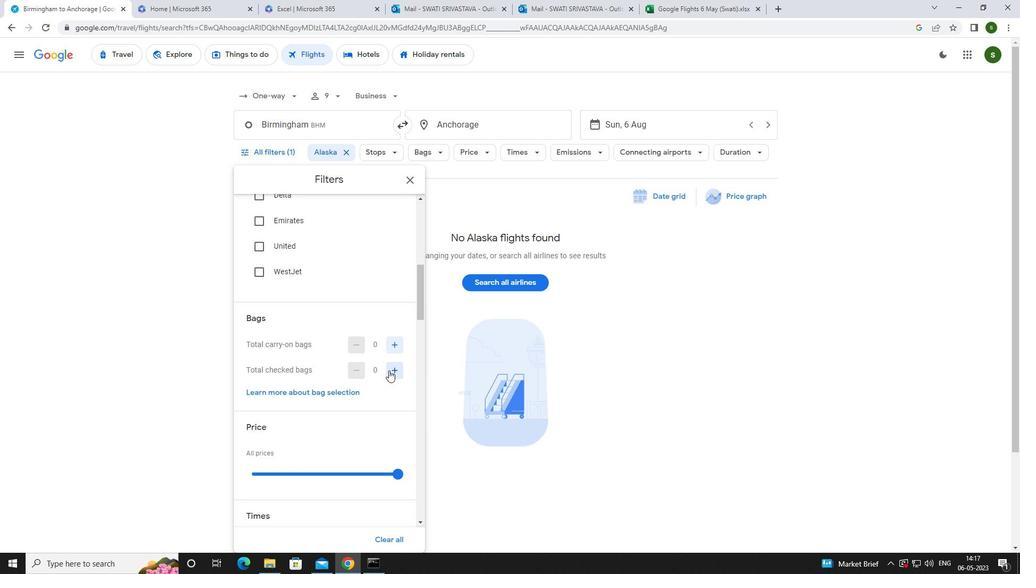 
Action: Mouse pressed left at (392, 370)
Screenshot: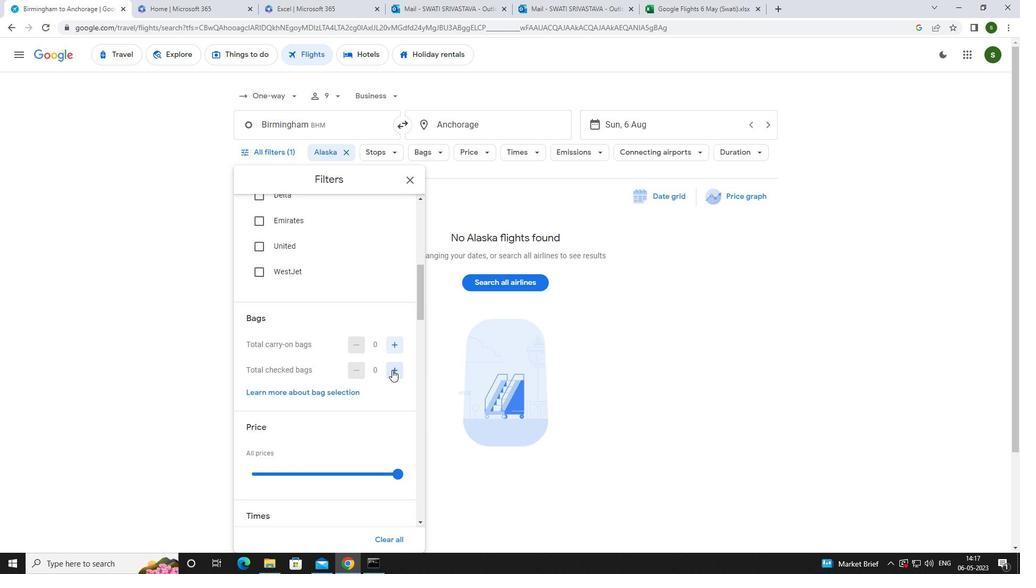 
Action: Mouse pressed left at (392, 370)
Screenshot: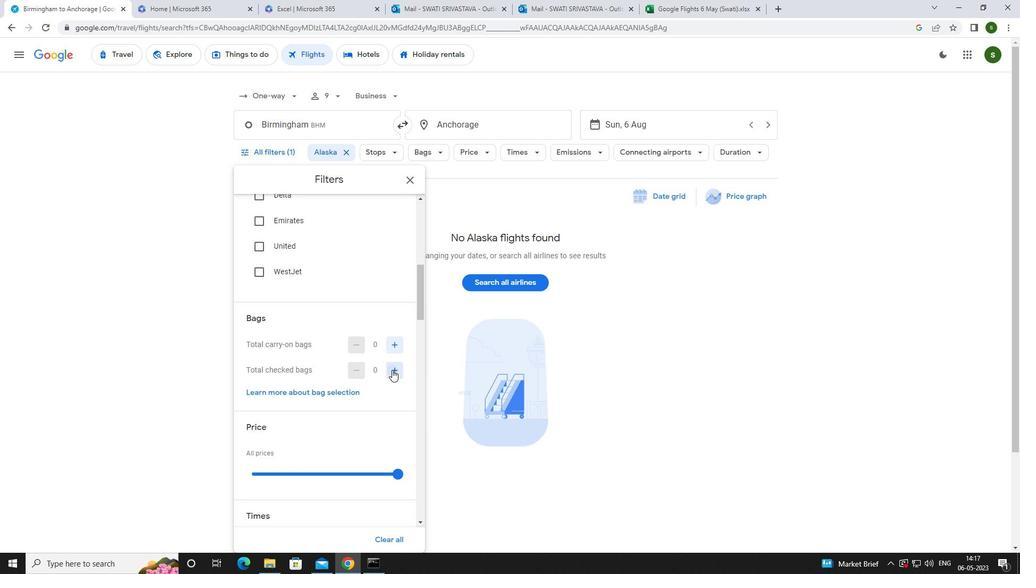 
Action: Mouse pressed left at (392, 370)
Screenshot: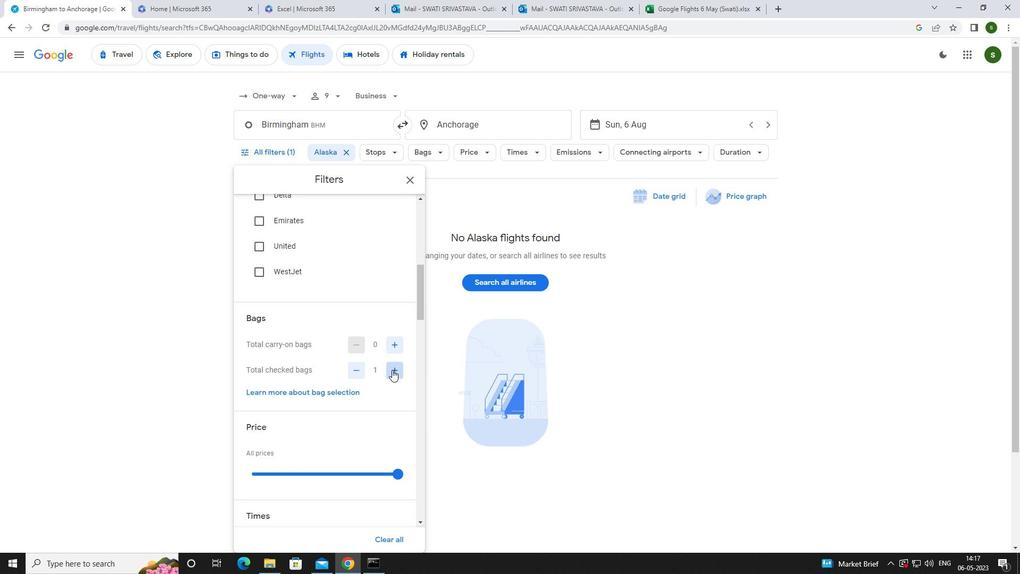 
Action: Mouse moved to (383, 361)
Screenshot: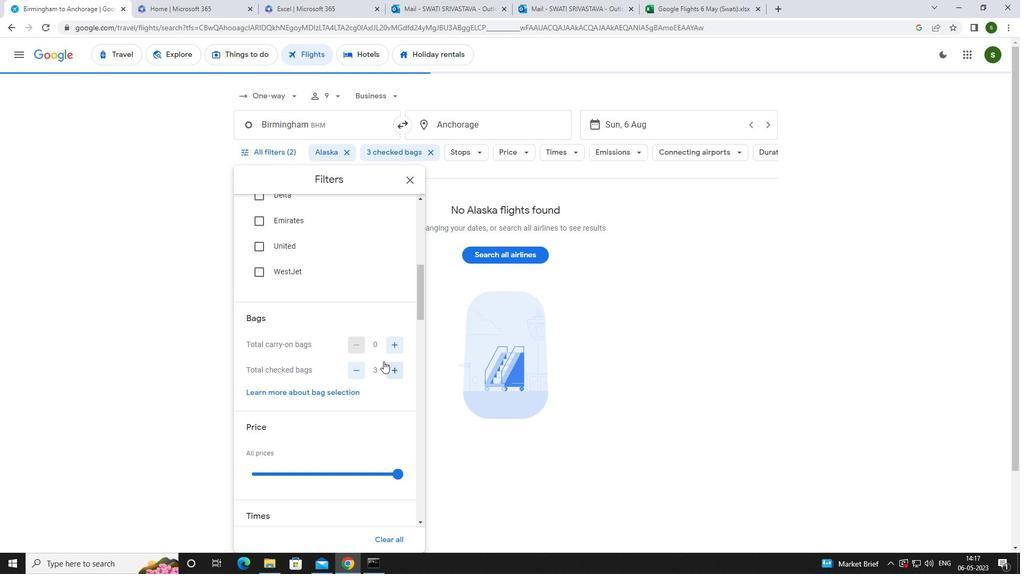 
Action: Mouse pressed left at (383, 361)
Screenshot: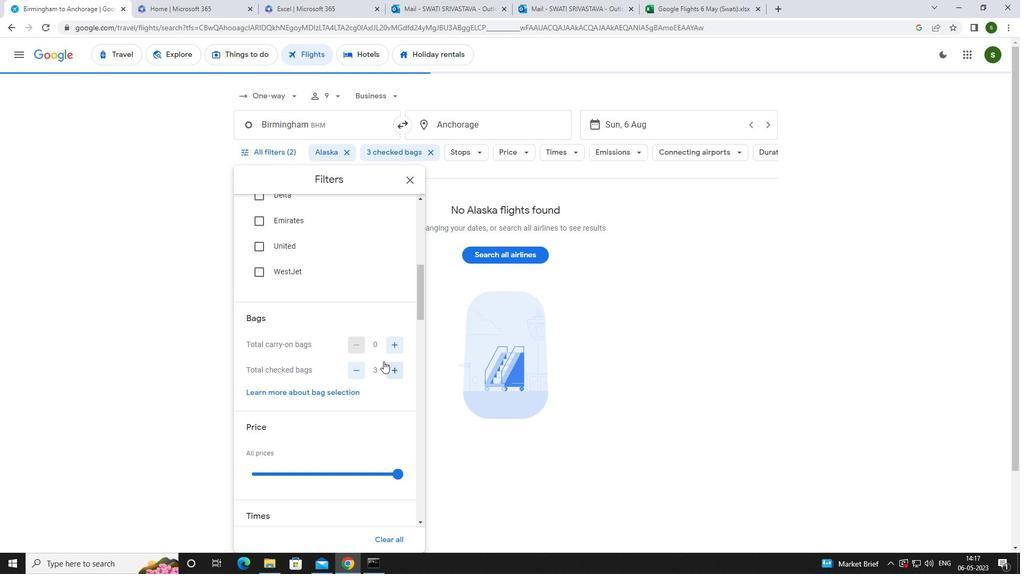 
Action: Mouse pressed left at (383, 361)
Screenshot: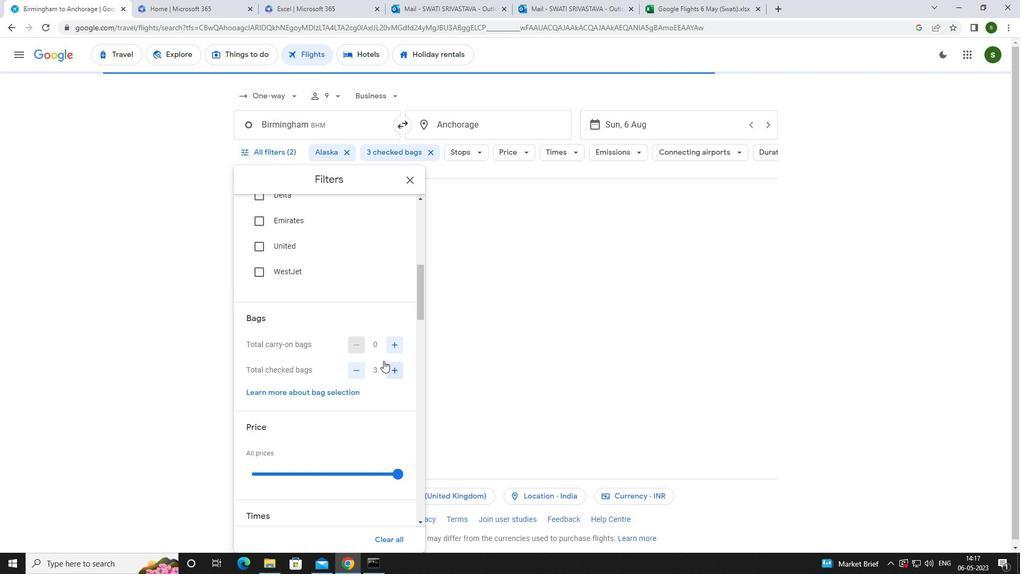 
Action: Mouse pressed left at (383, 361)
Screenshot: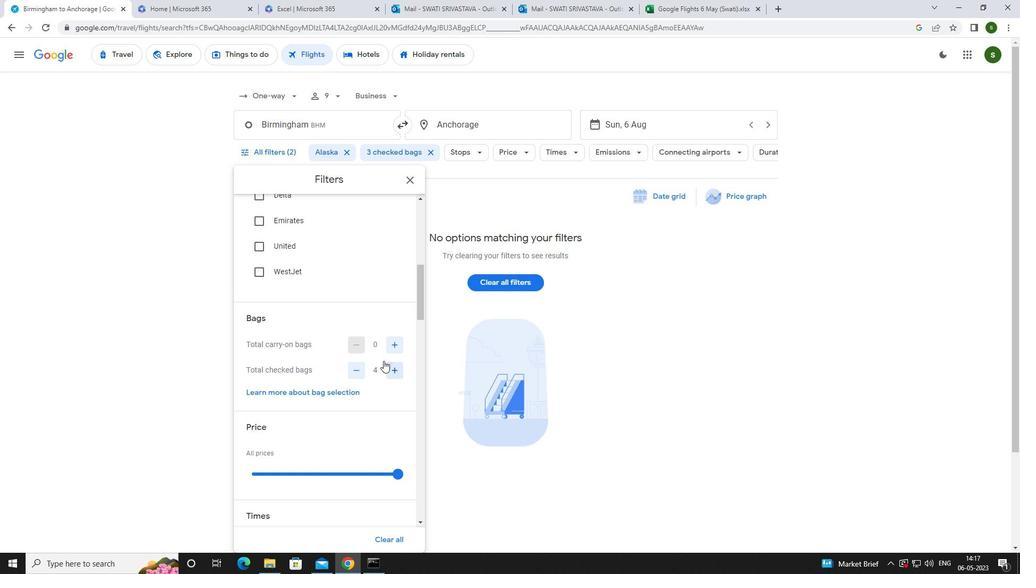 
Action: Mouse moved to (392, 373)
Screenshot: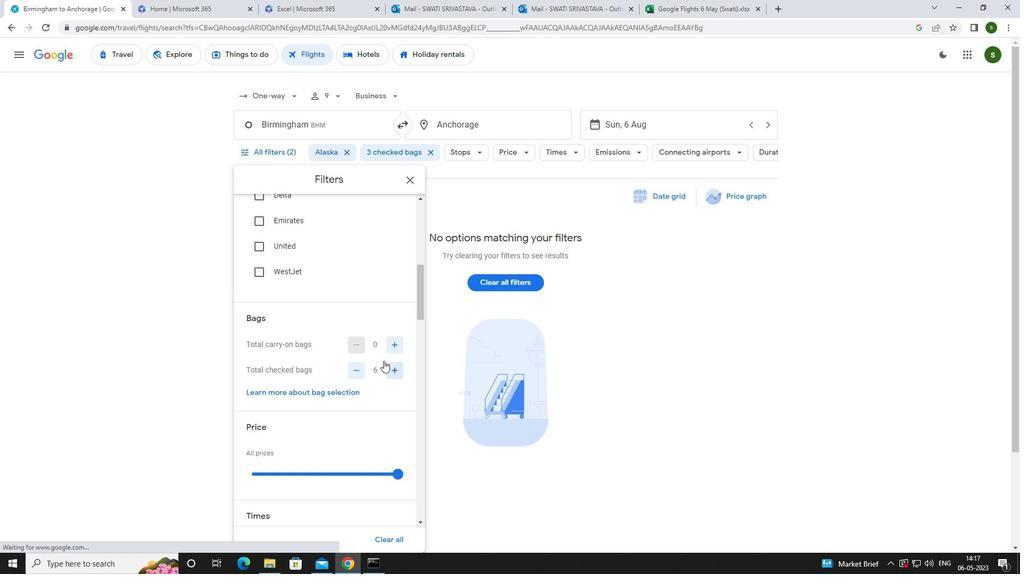 
Action: Mouse pressed left at (392, 373)
Screenshot: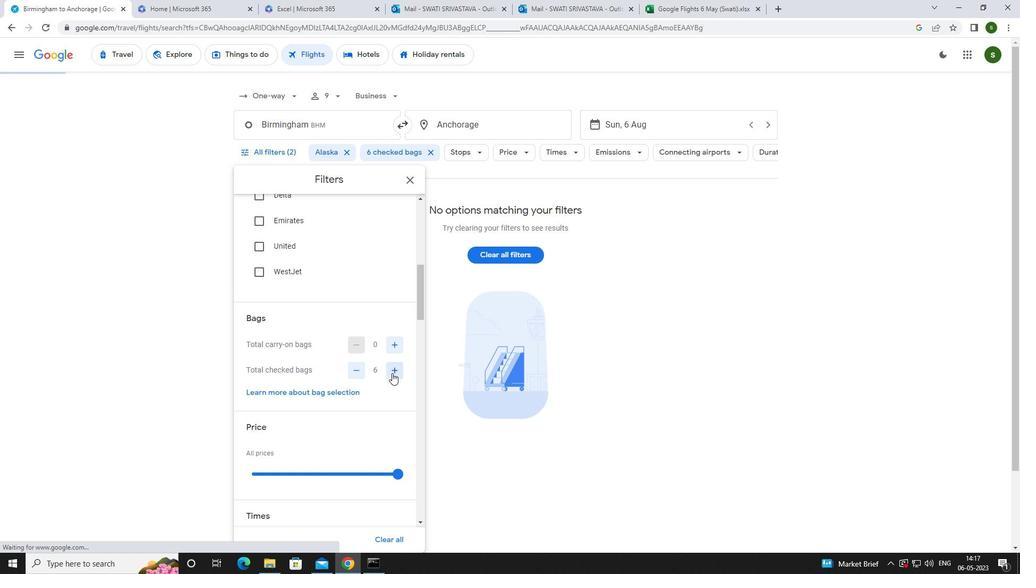 
Action: Mouse pressed left at (392, 373)
Screenshot: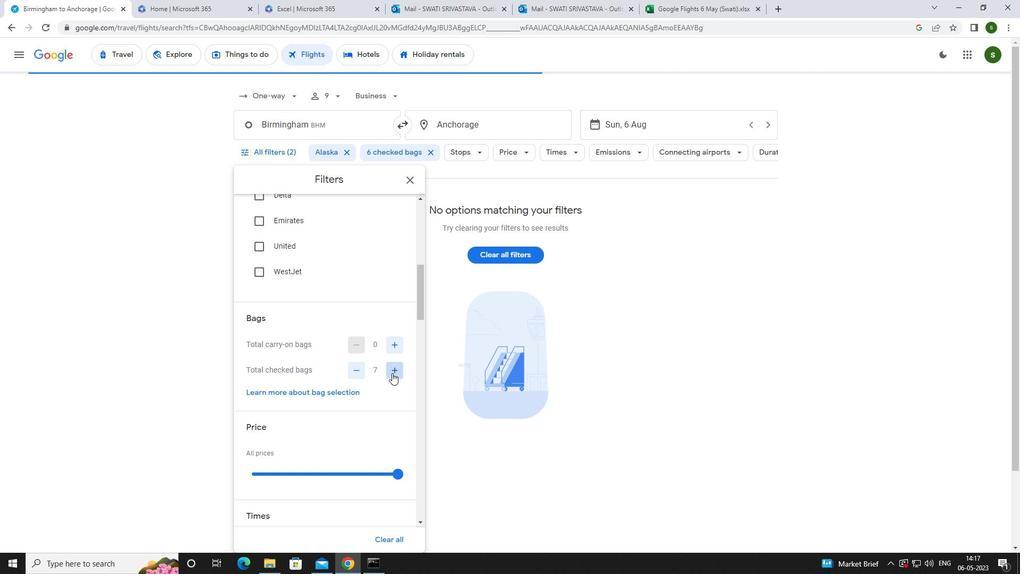 
Action: Mouse moved to (392, 374)
Screenshot: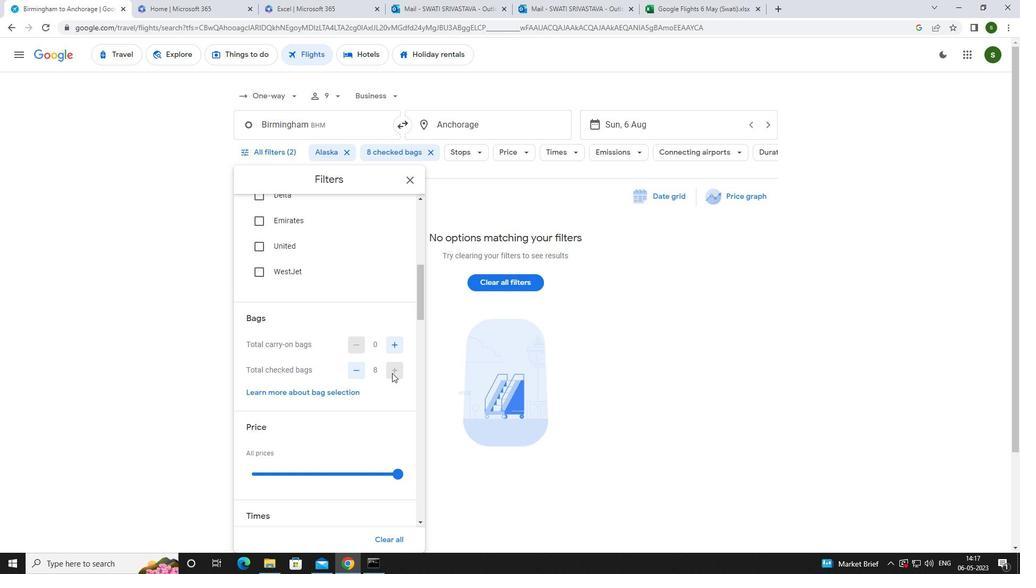 
Action: Mouse scrolled (392, 373) with delta (0, 0)
Screenshot: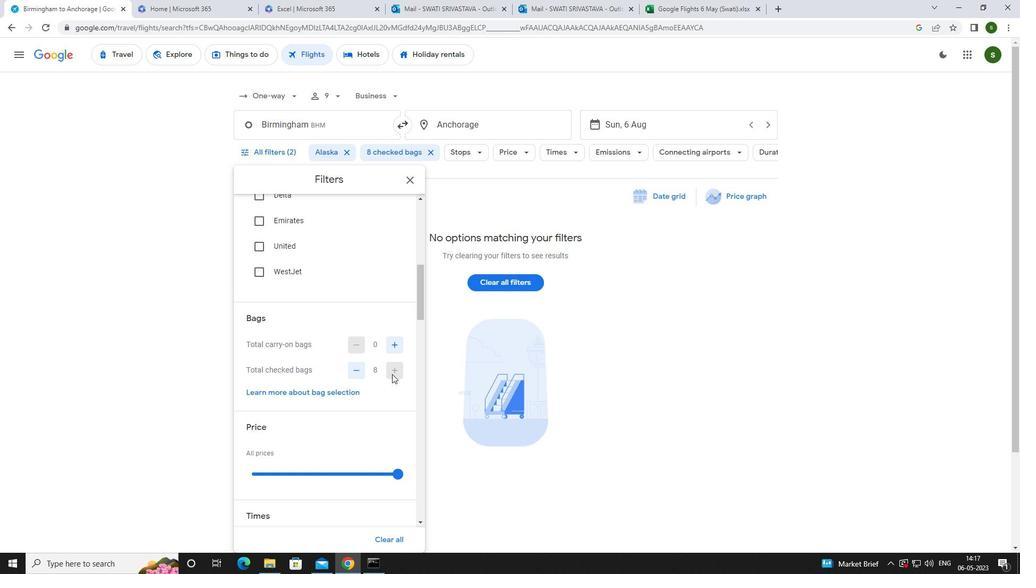 
Action: Mouse scrolled (392, 373) with delta (0, 0)
Screenshot: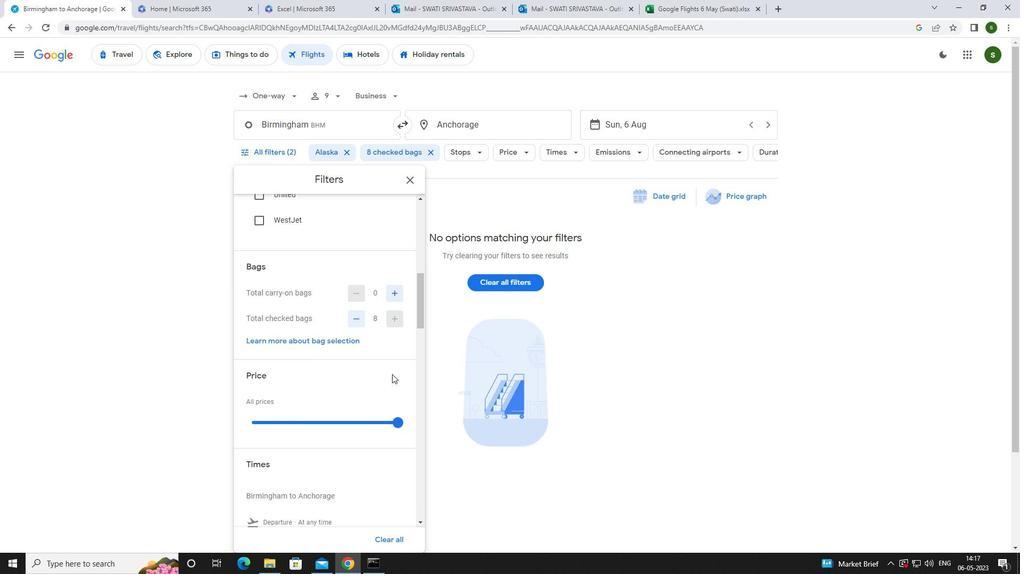 
Action: Mouse moved to (398, 366)
Screenshot: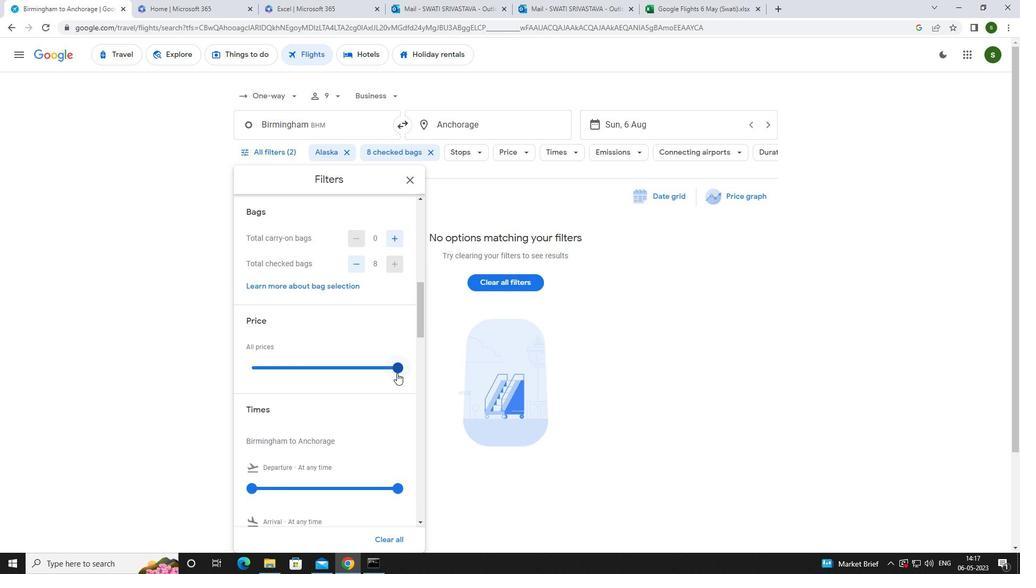 
Action: Mouse pressed left at (398, 366)
Screenshot: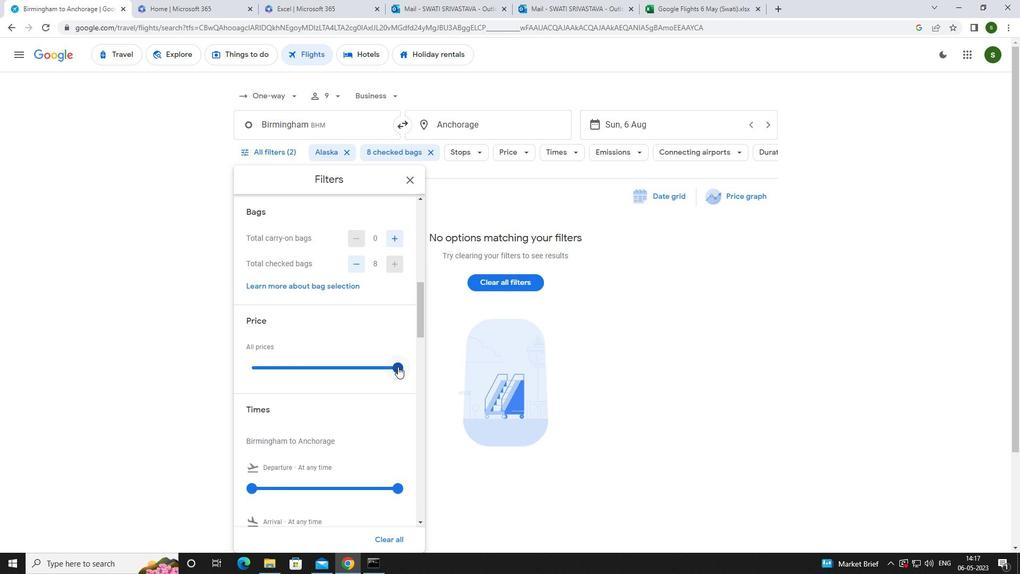 
Action: Mouse moved to (250, 370)
Screenshot: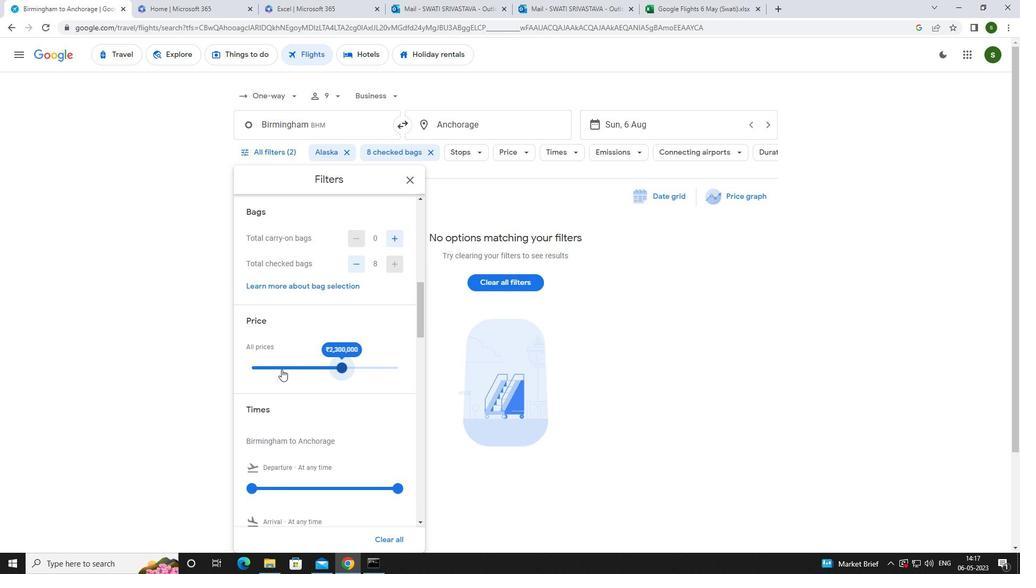 
Action: Mouse scrolled (250, 370) with delta (0, 0)
Screenshot: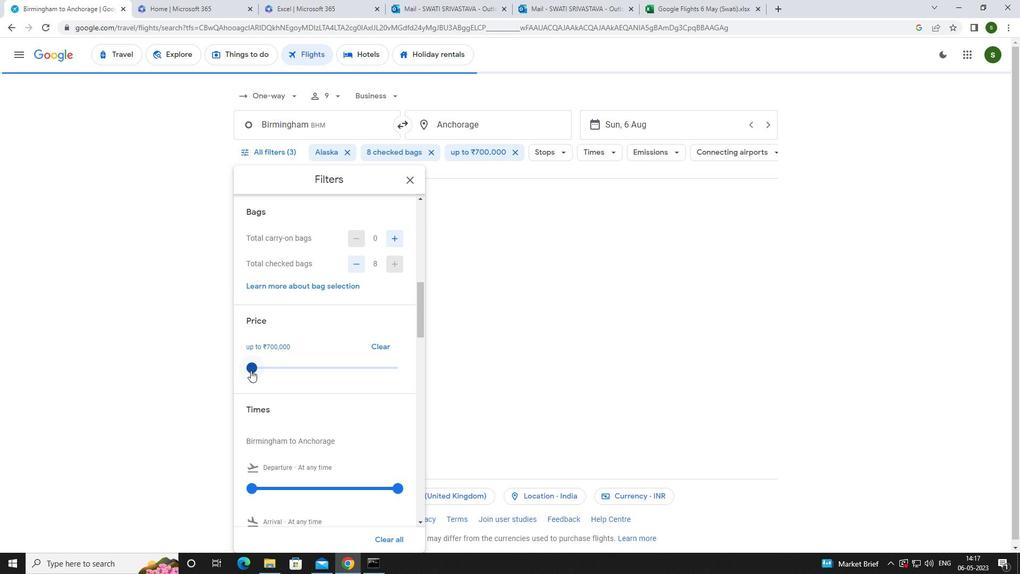 
Action: Mouse scrolled (250, 370) with delta (0, 0)
Screenshot: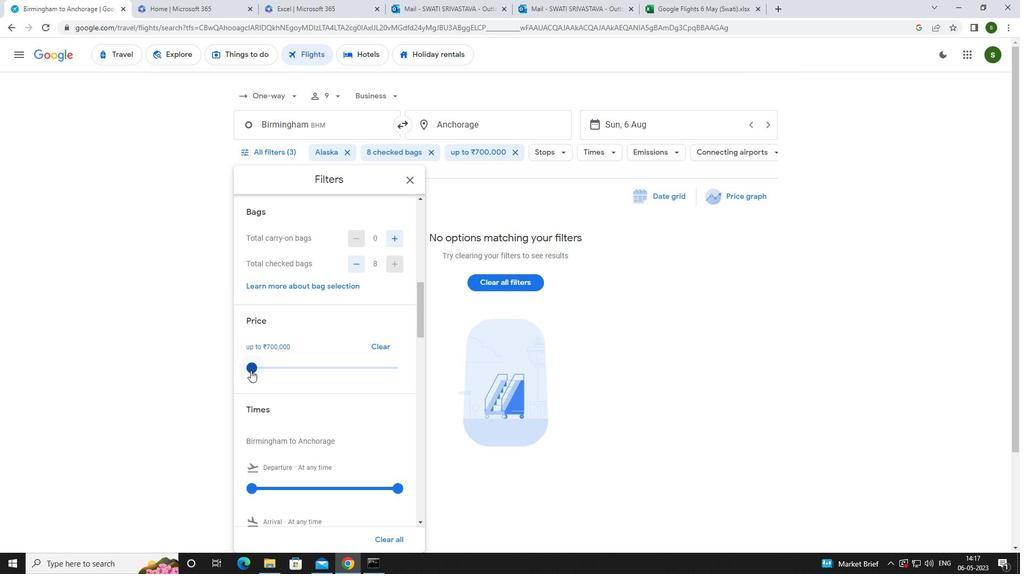
Action: Mouse moved to (250, 381)
Screenshot: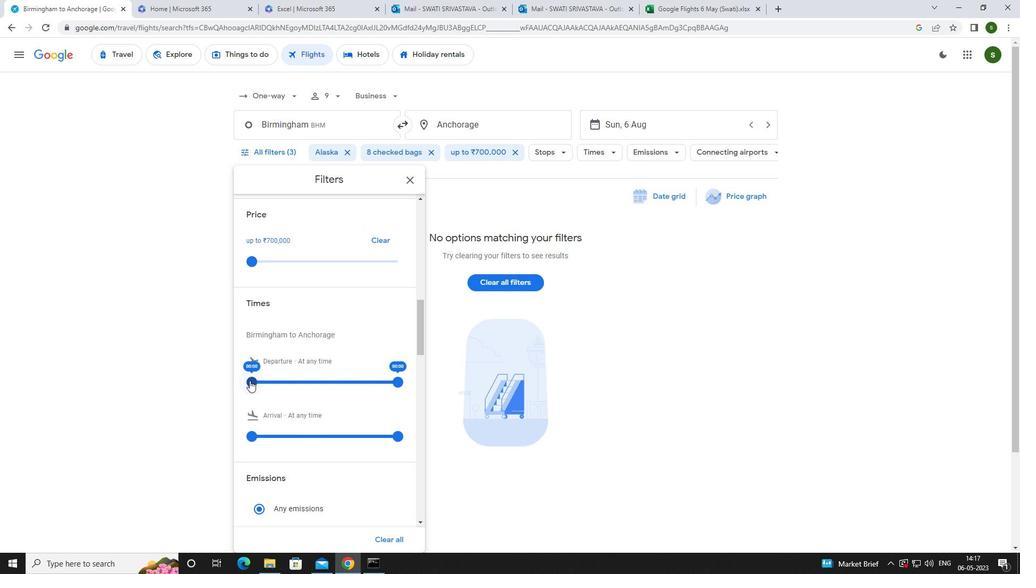 
Action: Mouse pressed left at (250, 381)
Screenshot: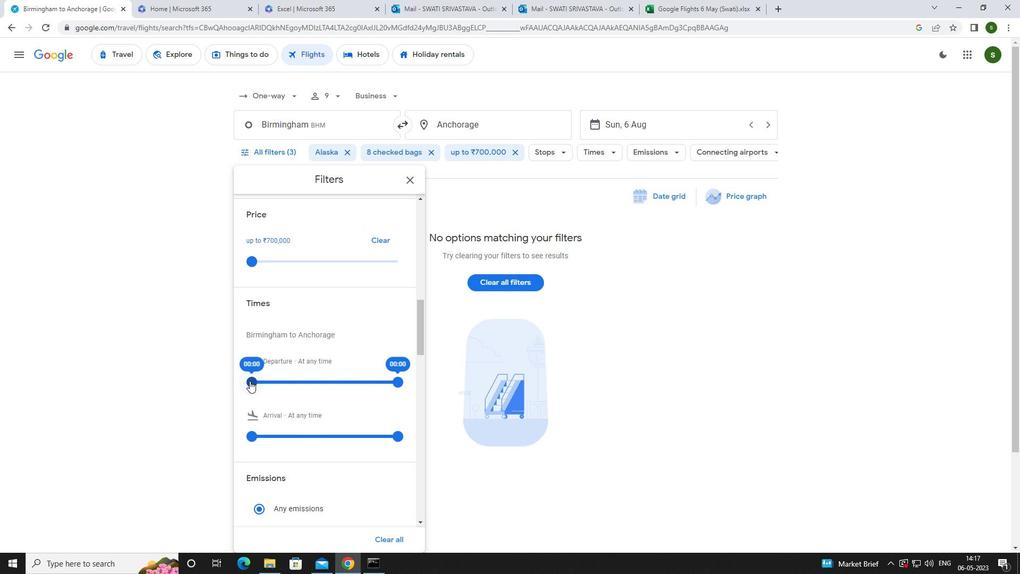 
Action: Mouse moved to (452, 442)
Screenshot: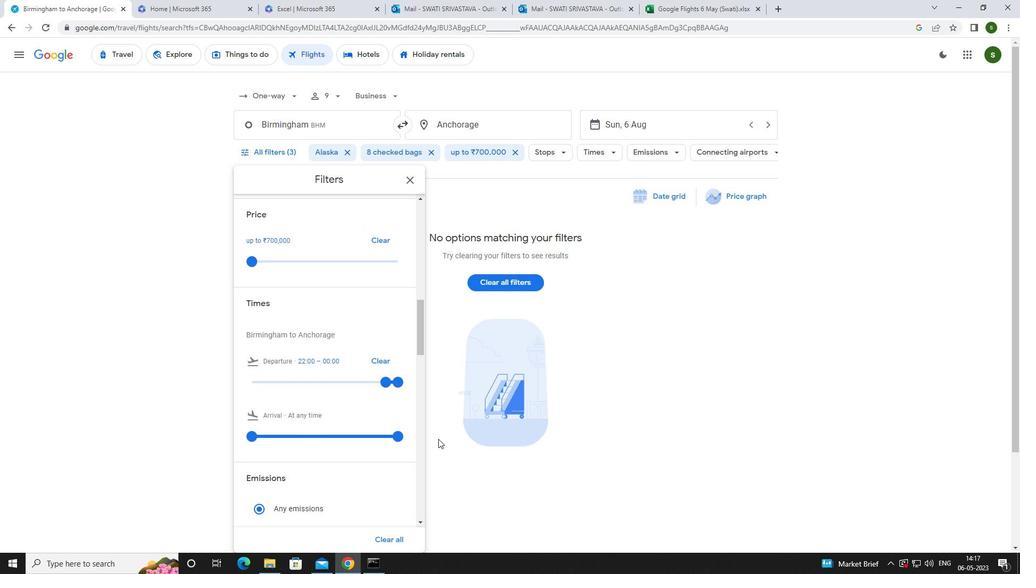 
Action: Mouse pressed left at (452, 442)
Screenshot: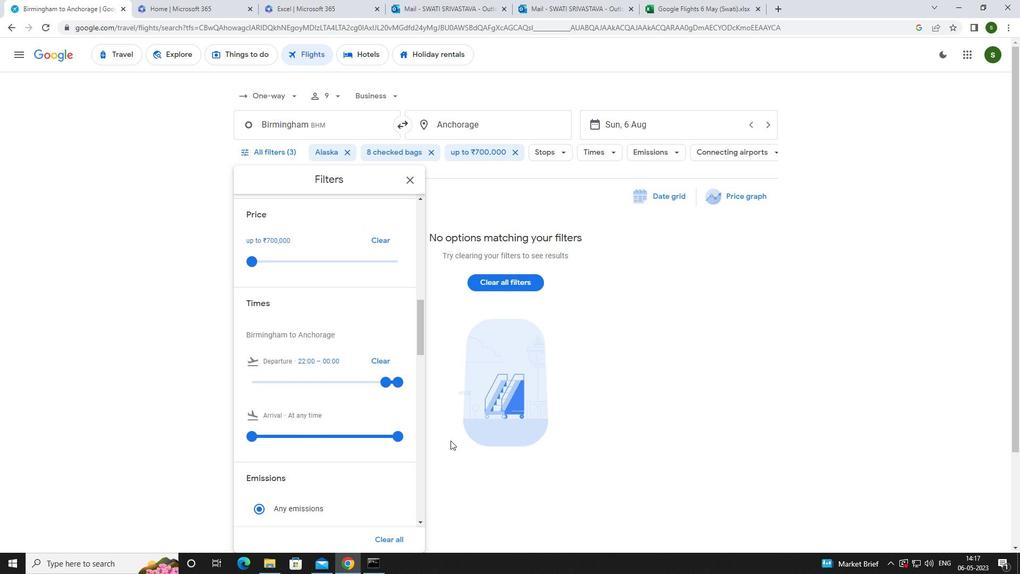 
